 Task: Find connections with filter location Panambi with filter topic #moneywith filter profile language French with filter current company Packt with filter school Karpagam Academy of Higher Education with filter industry Wholesale Luxury Goods and Jewelry with filter service category Translation with filter keywords title Content Creator
Action: Mouse moved to (246, 383)
Screenshot: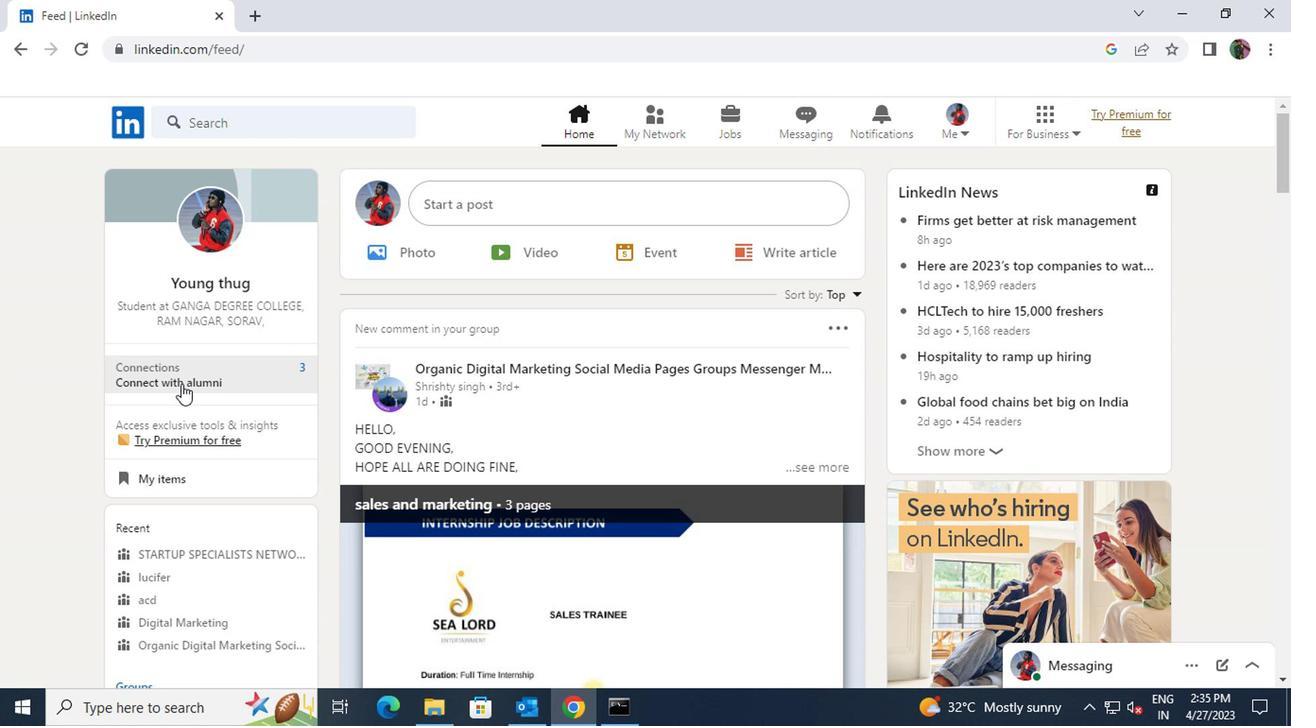 
Action: Mouse pressed left at (246, 383)
Screenshot: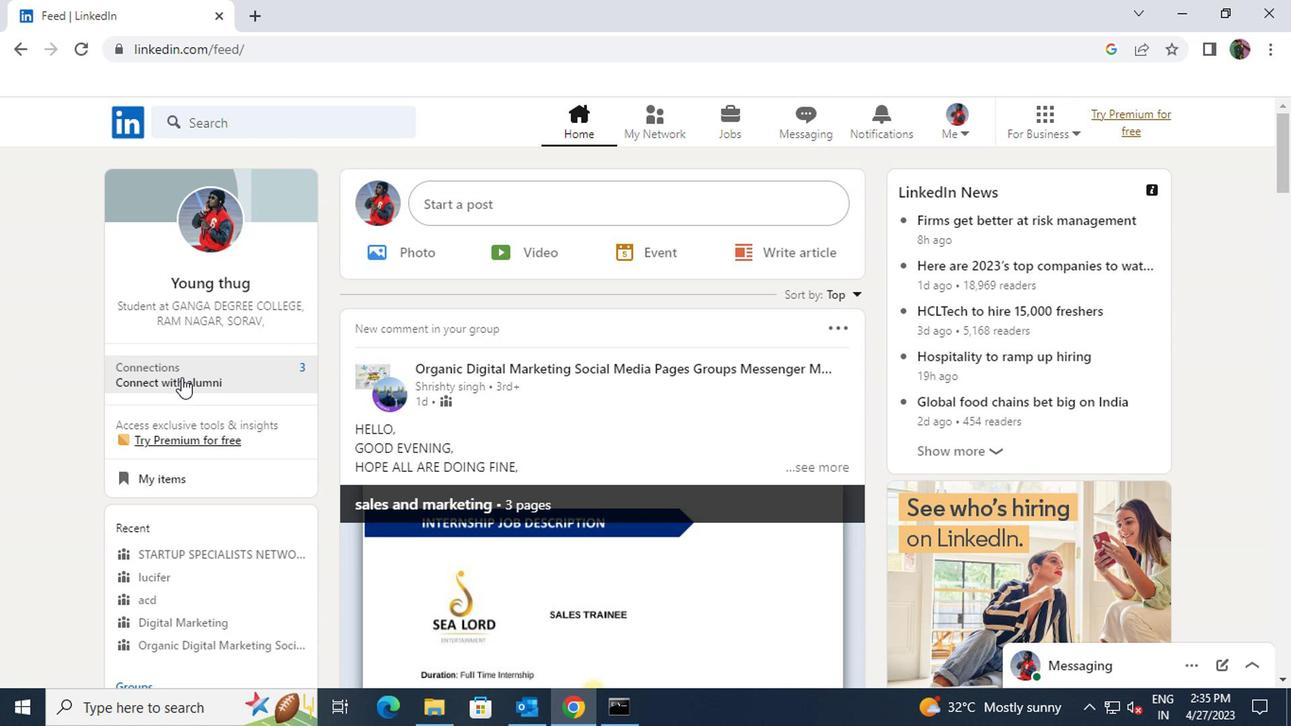 
Action: Mouse moved to (262, 275)
Screenshot: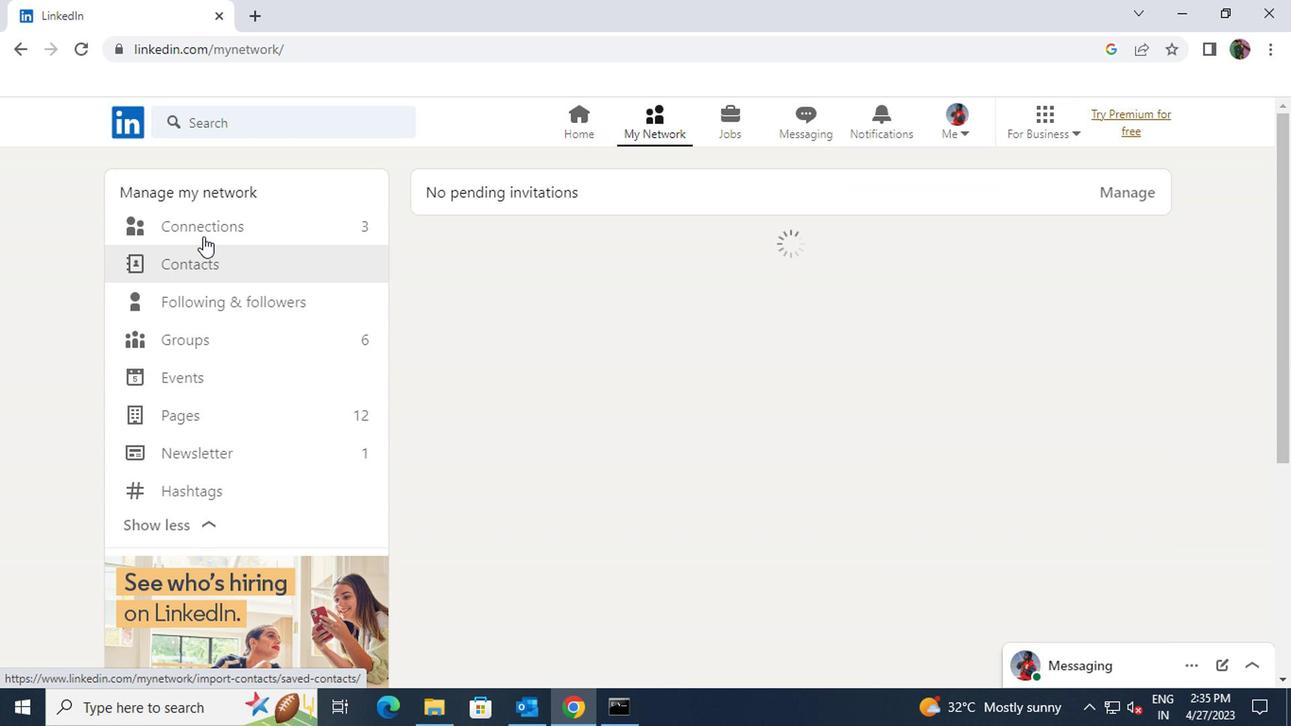 
Action: Mouse pressed left at (262, 275)
Screenshot: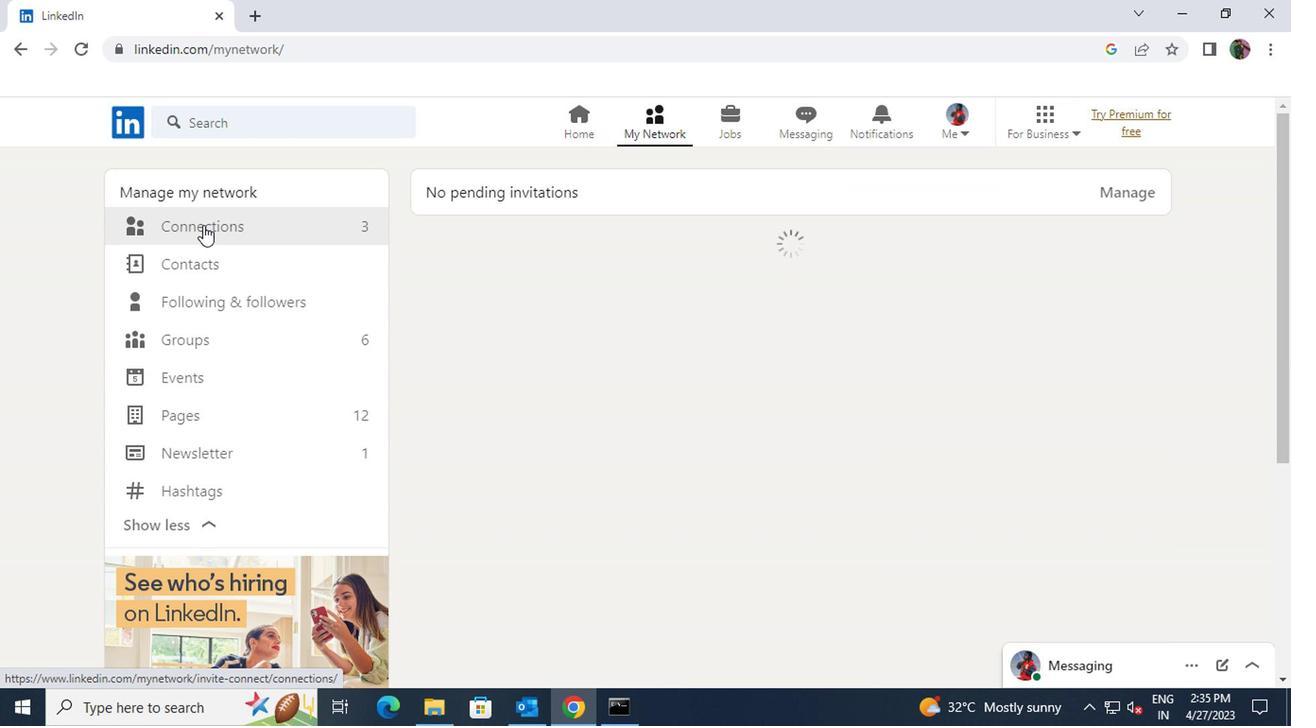 
Action: Mouse moved to (662, 275)
Screenshot: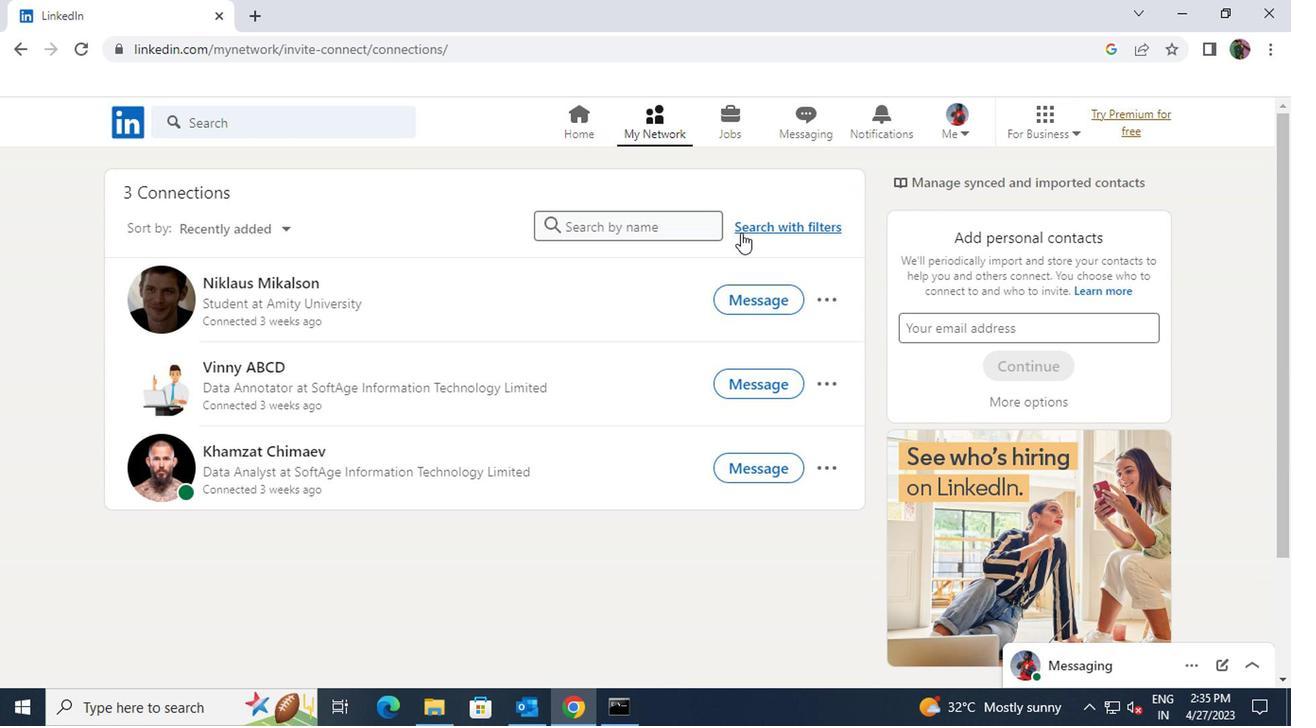 
Action: Mouse pressed left at (662, 275)
Screenshot: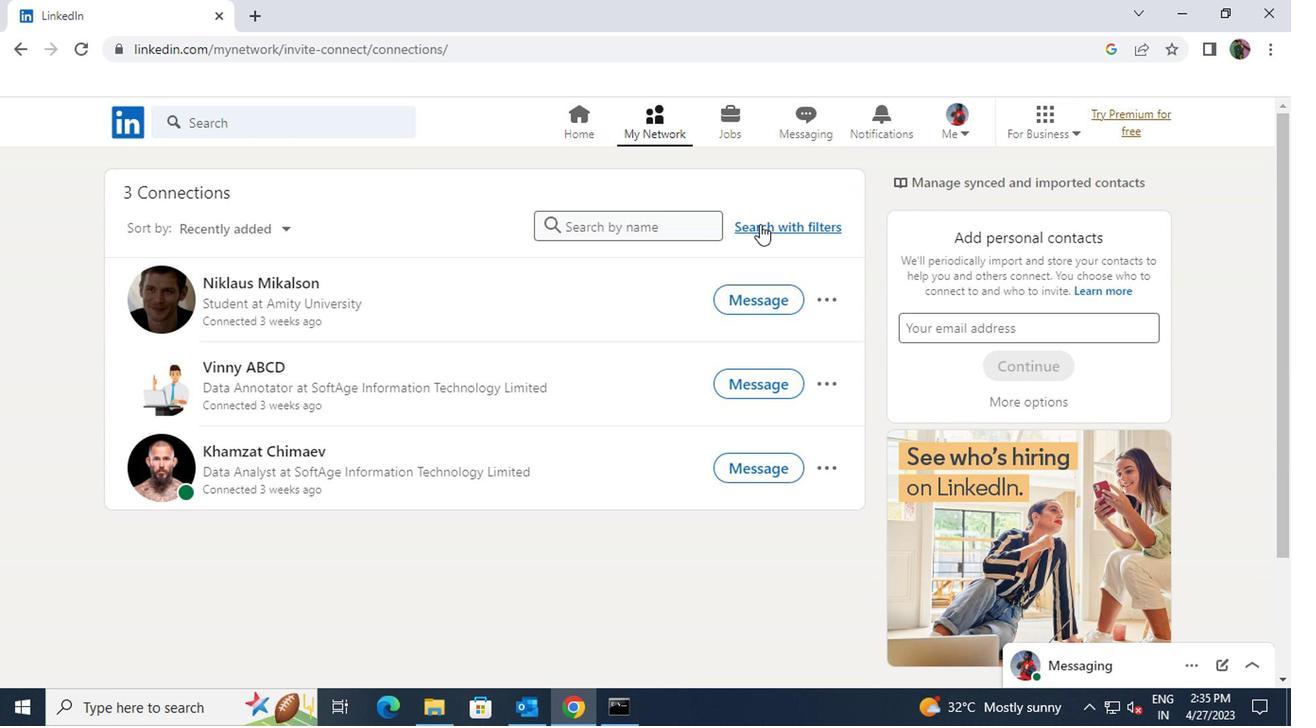 
Action: Mouse moved to (628, 244)
Screenshot: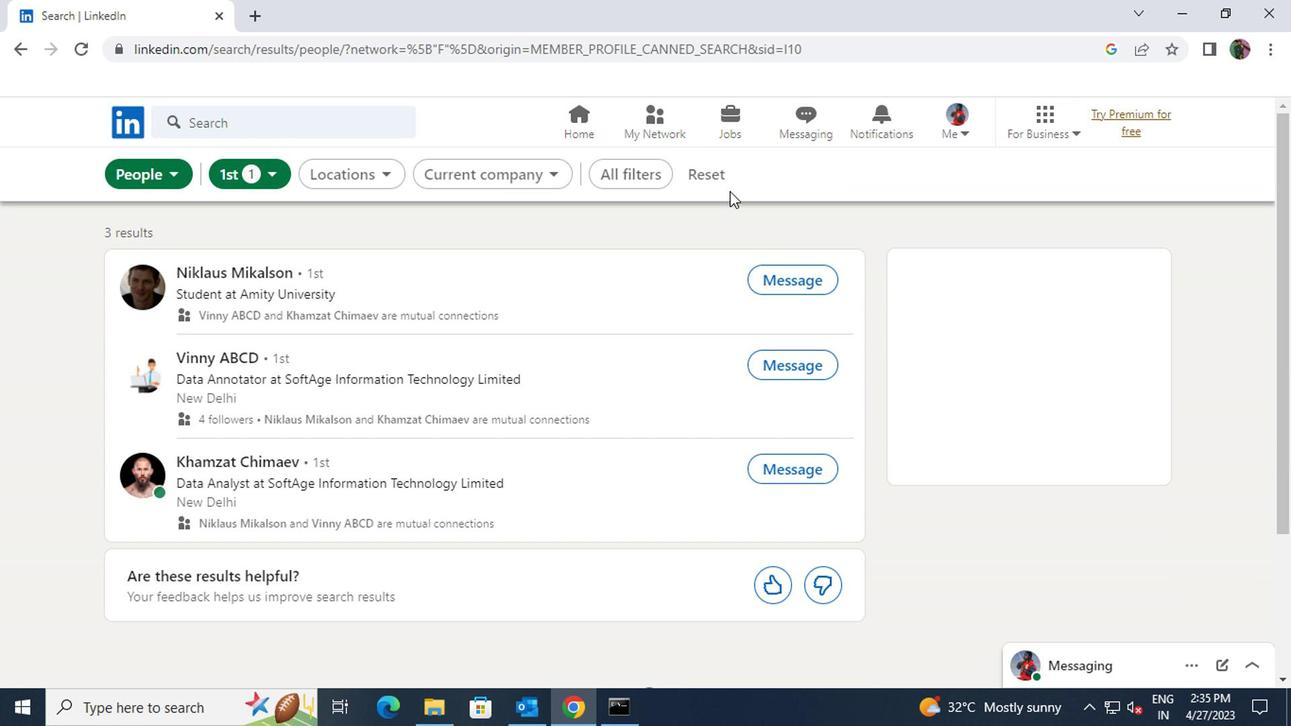 
Action: Mouse pressed left at (628, 244)
Screenshot: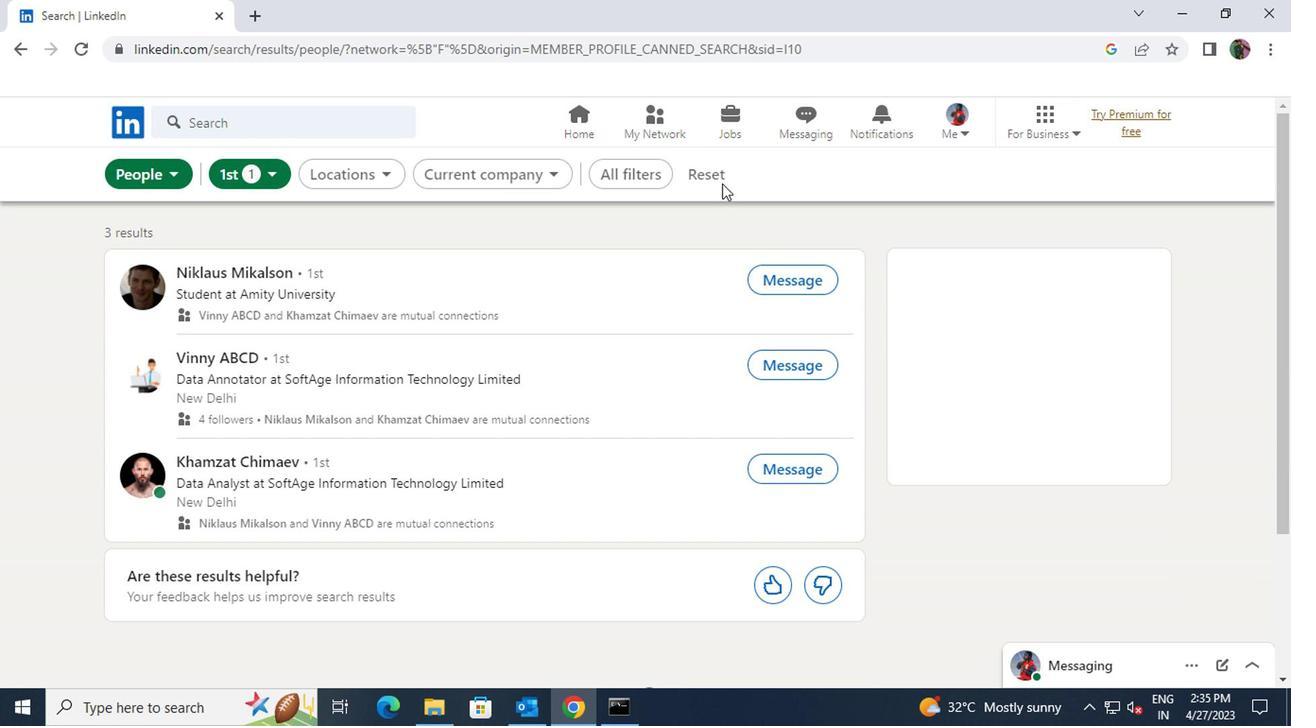 
Action: Mouse moved to (609, 240)
Screenshot: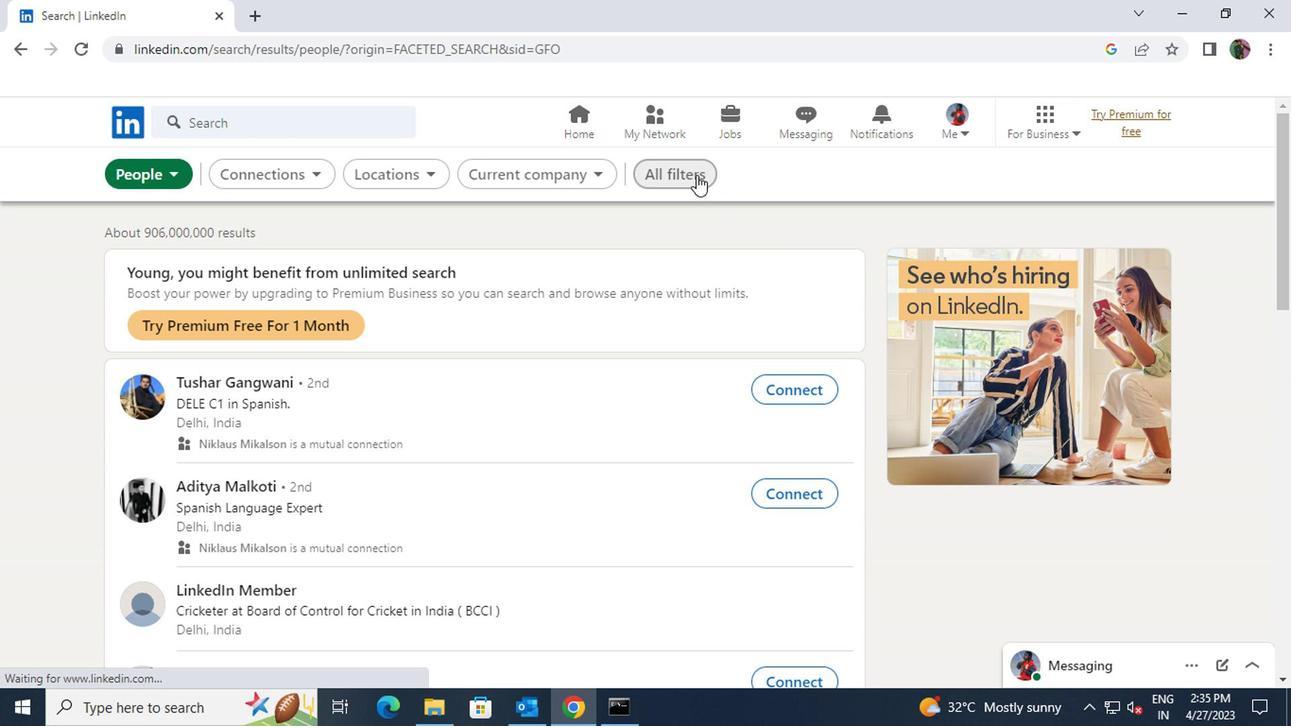 
Action: Mouse pressed left at (609, 240)
Screenshot: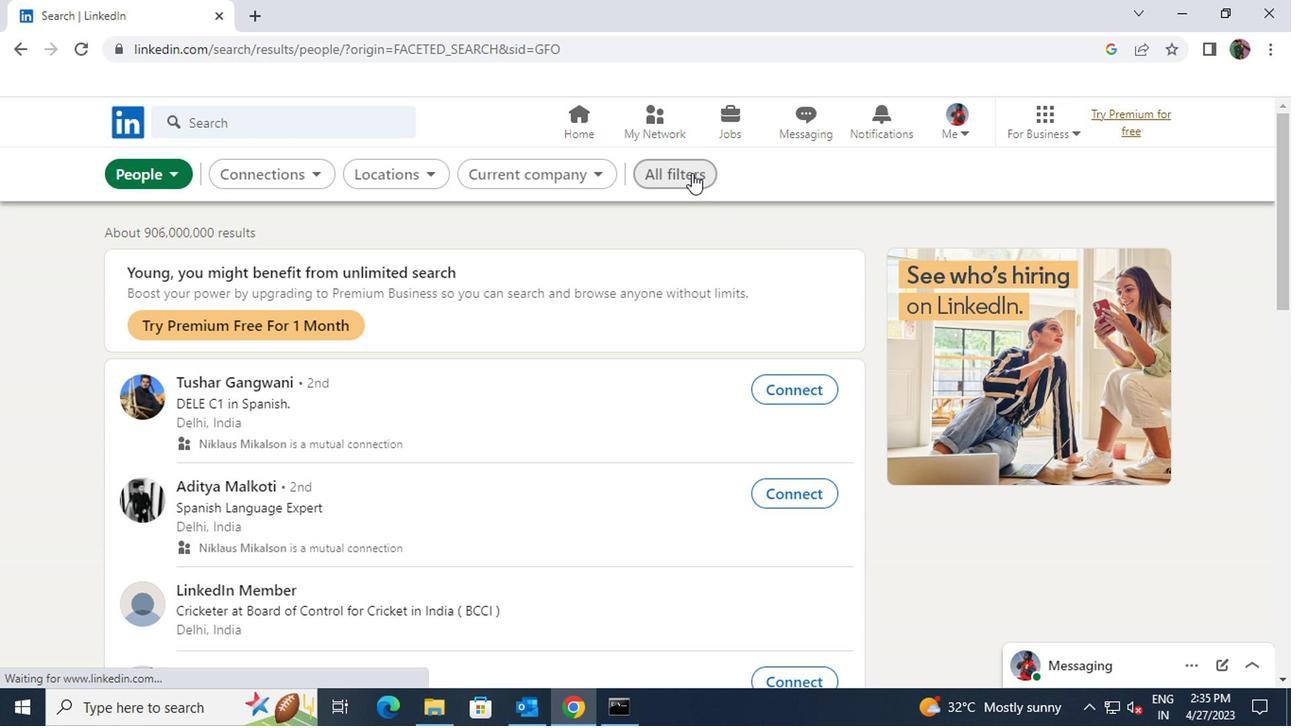 
Action: Mouse moved to (783, 354)
Screenshot: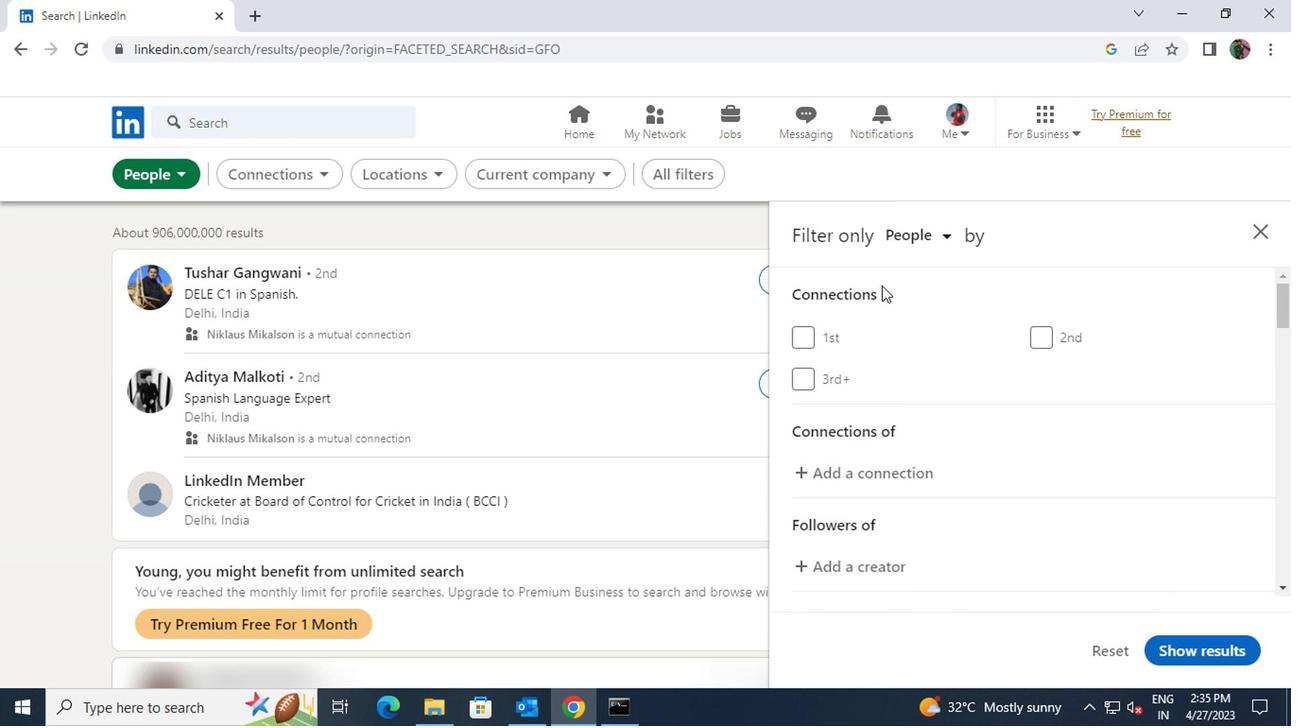
Action: Mouse scrolled (783, 353) with delta (0, 0)
Screenshot: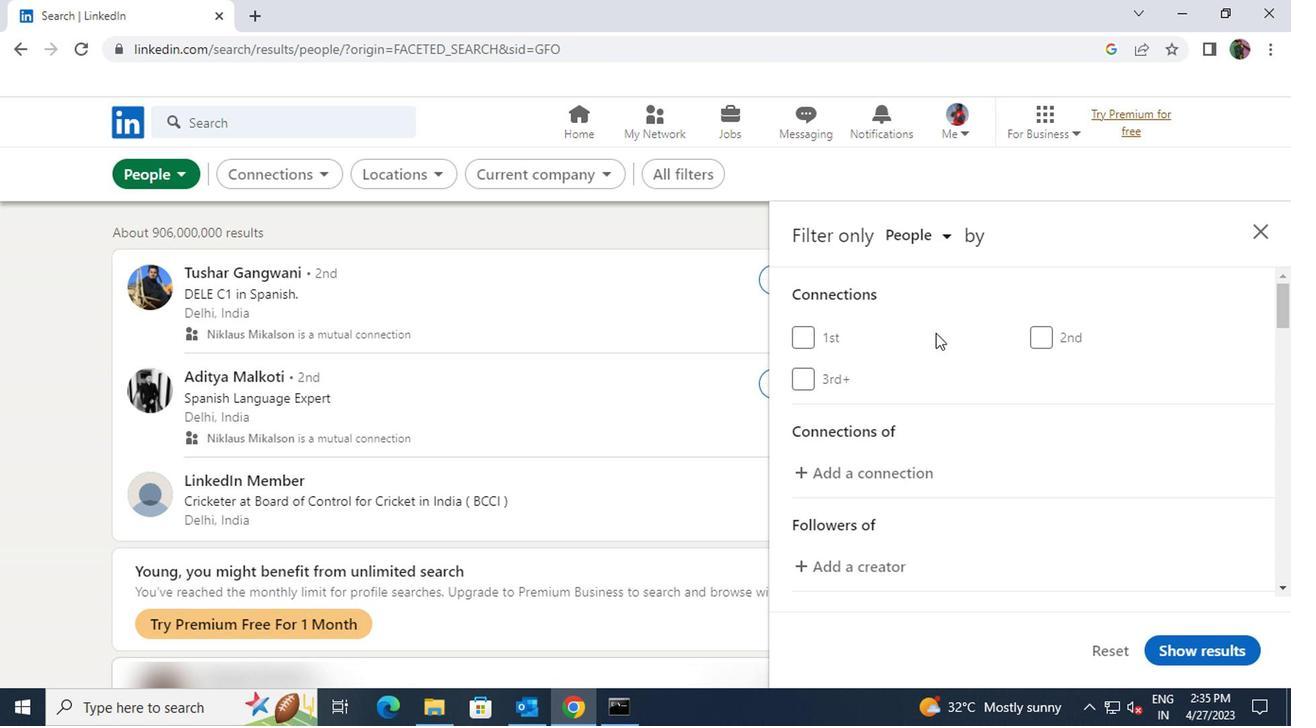 
Action: Mouse scrolled (783, 353) with delta (0, 0)
Screenshot: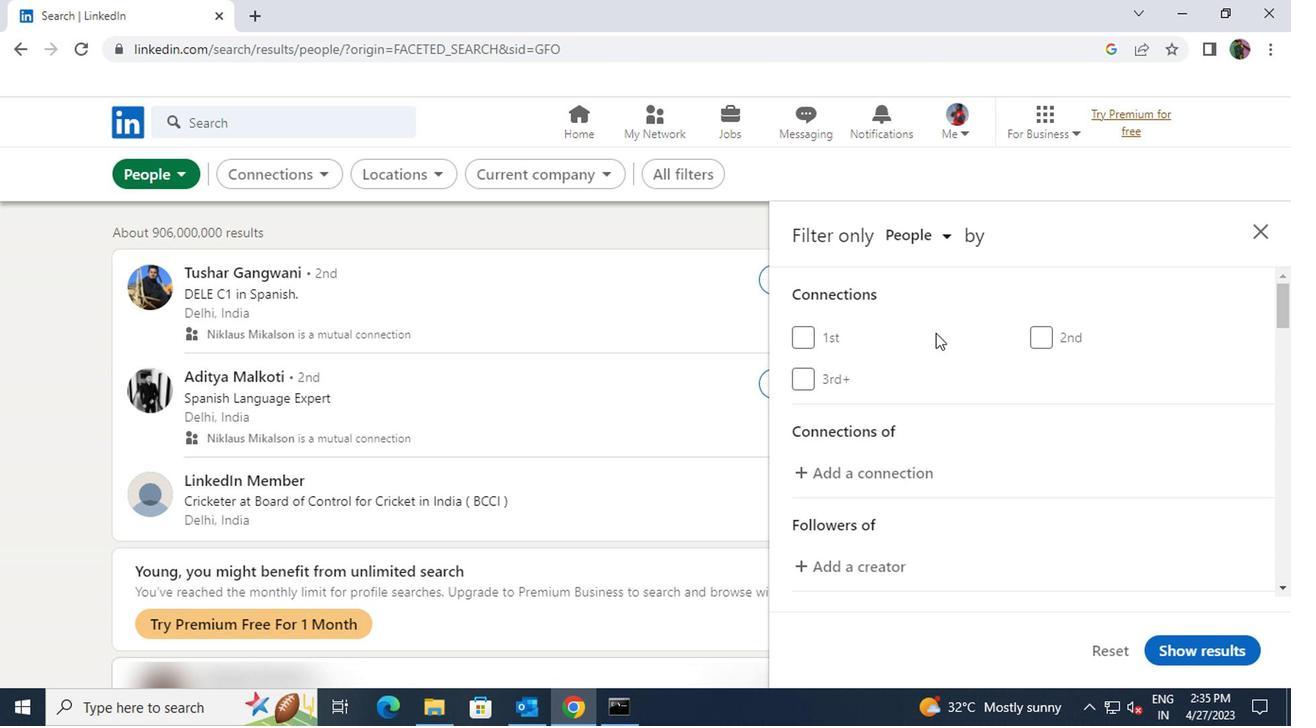 
Action: Mouse scrolled (783, 353) with delta (0, 0)
Screenshot: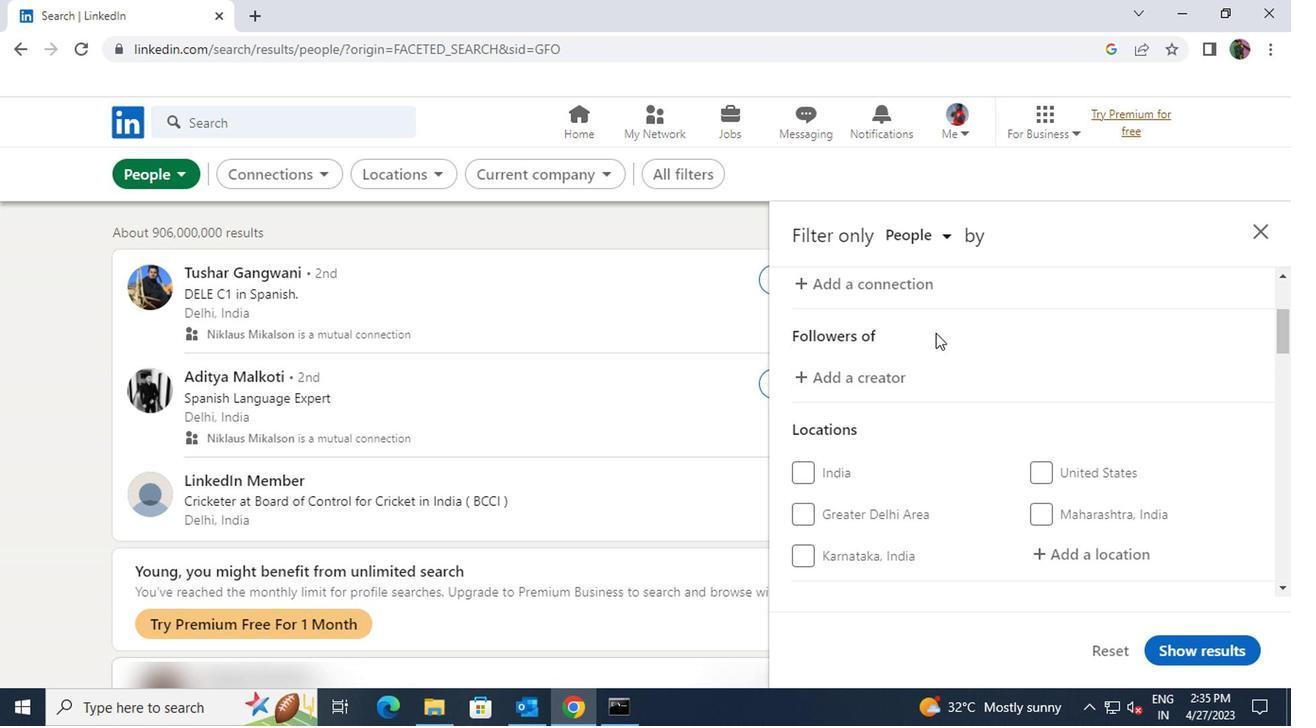 
Action: Mouse scrolled (783, 353) with delta (0, 0)
Screenshot: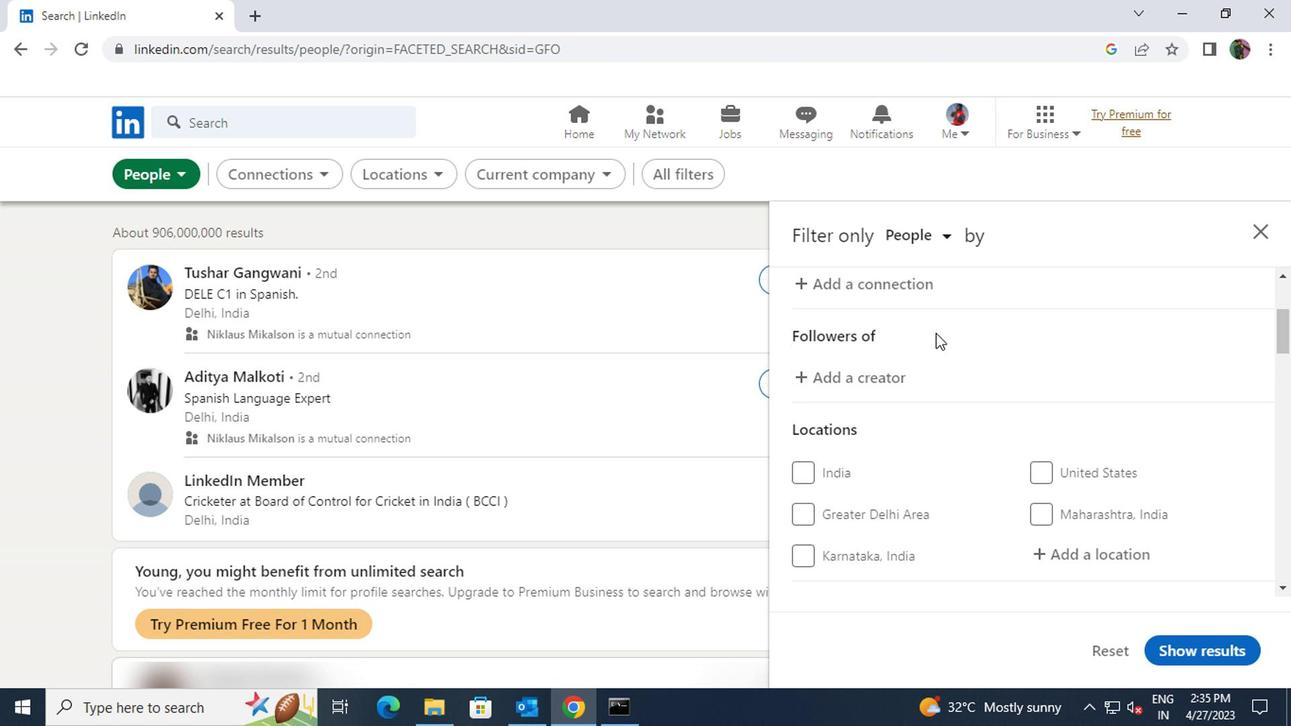 
Action: Mouse moved to (913, 377)
Screenshot: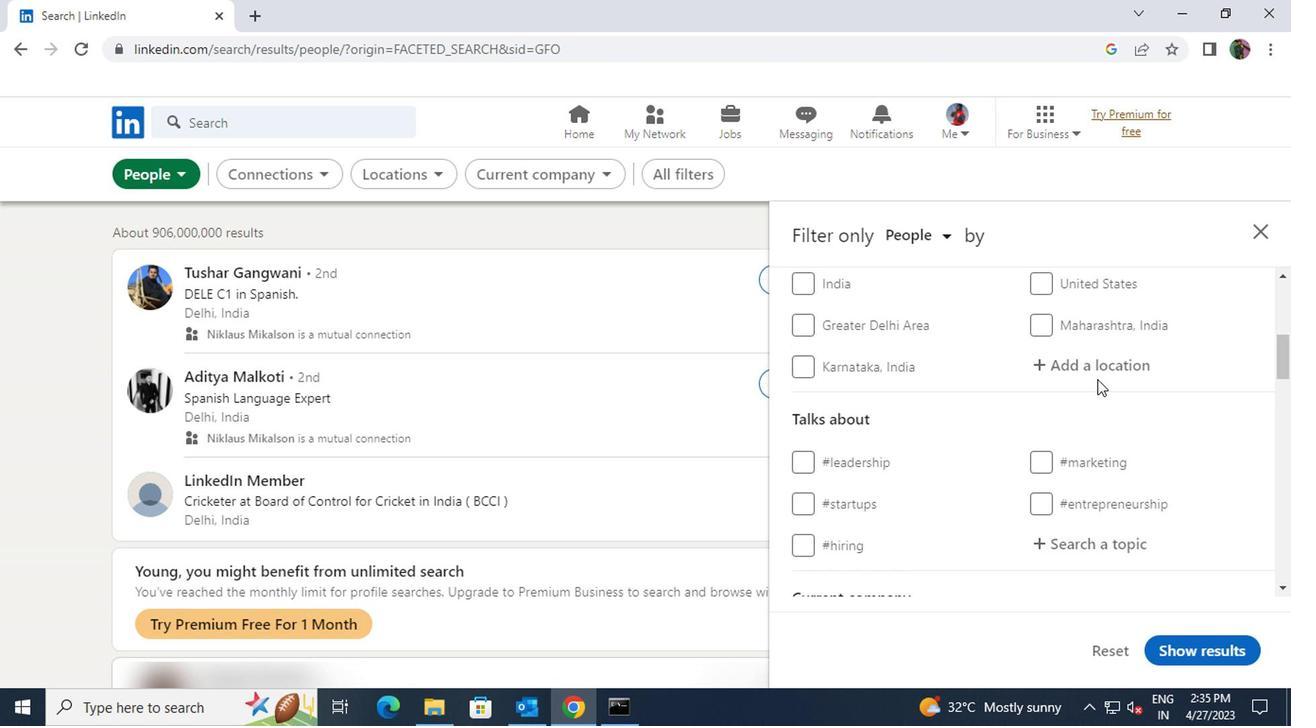 
Action: Mouse pressed left at (913, 377)
Screenshot: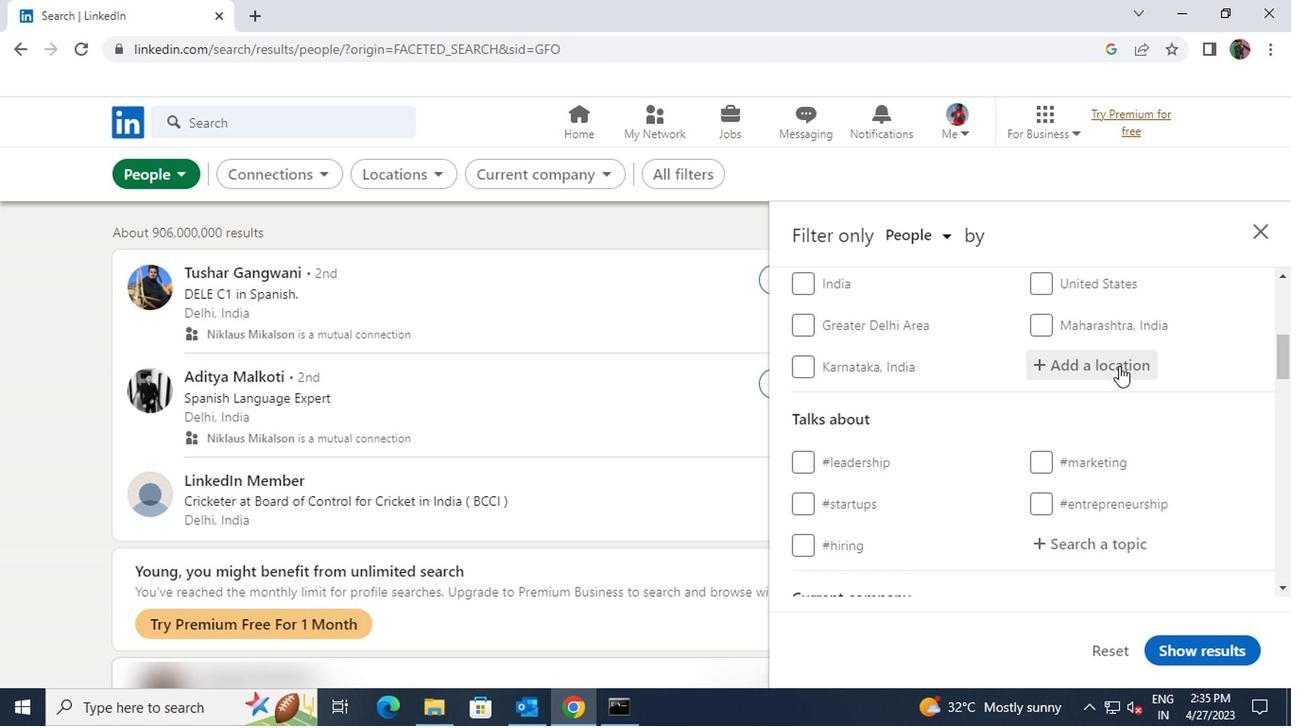 
Action: Key pressed <Key.shift>PANAMB
Screenshot: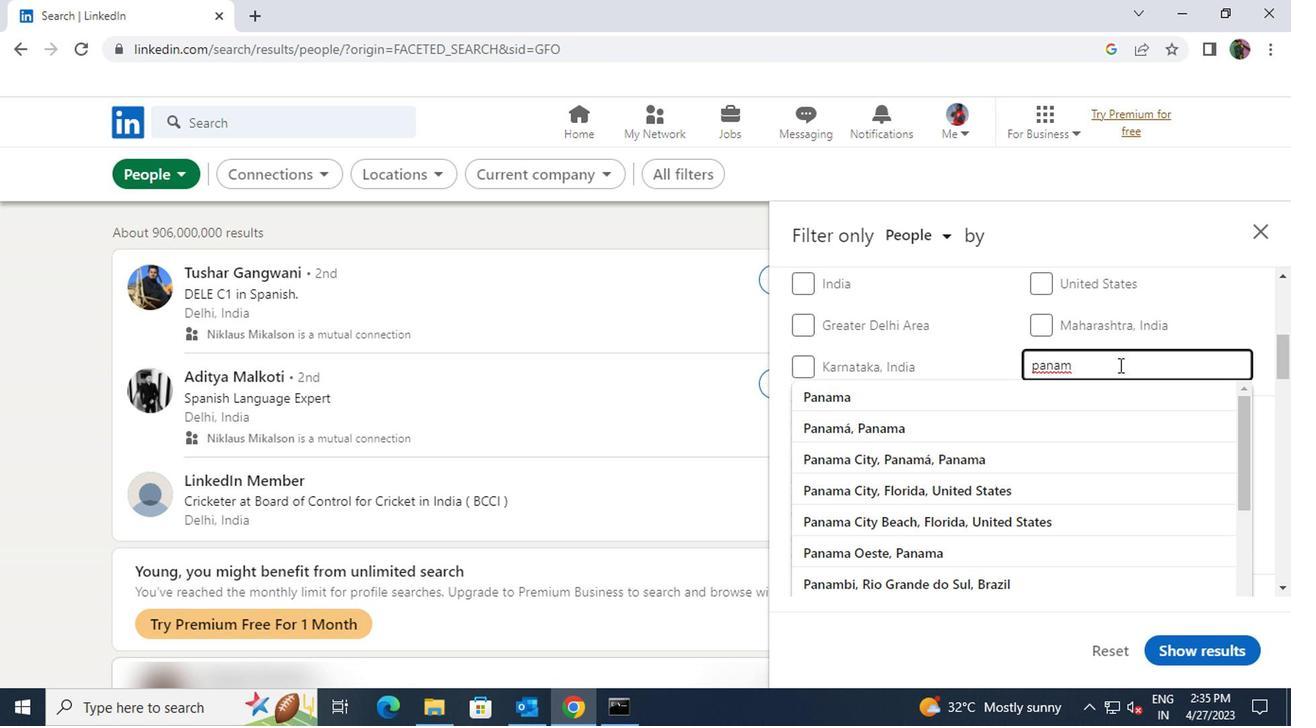 
Action: Mouse moved to (908, 395)
Screenshot: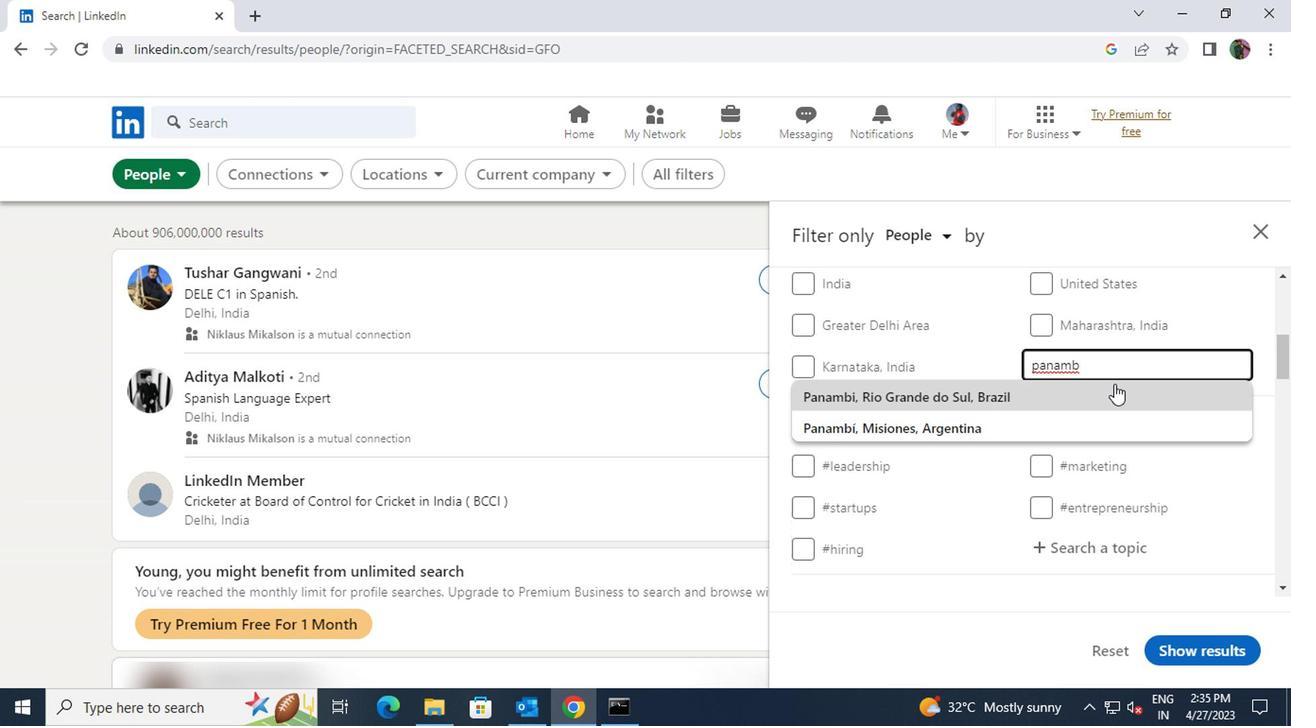 
Action: Mouse pressed left at (908, 395)
Screenshot: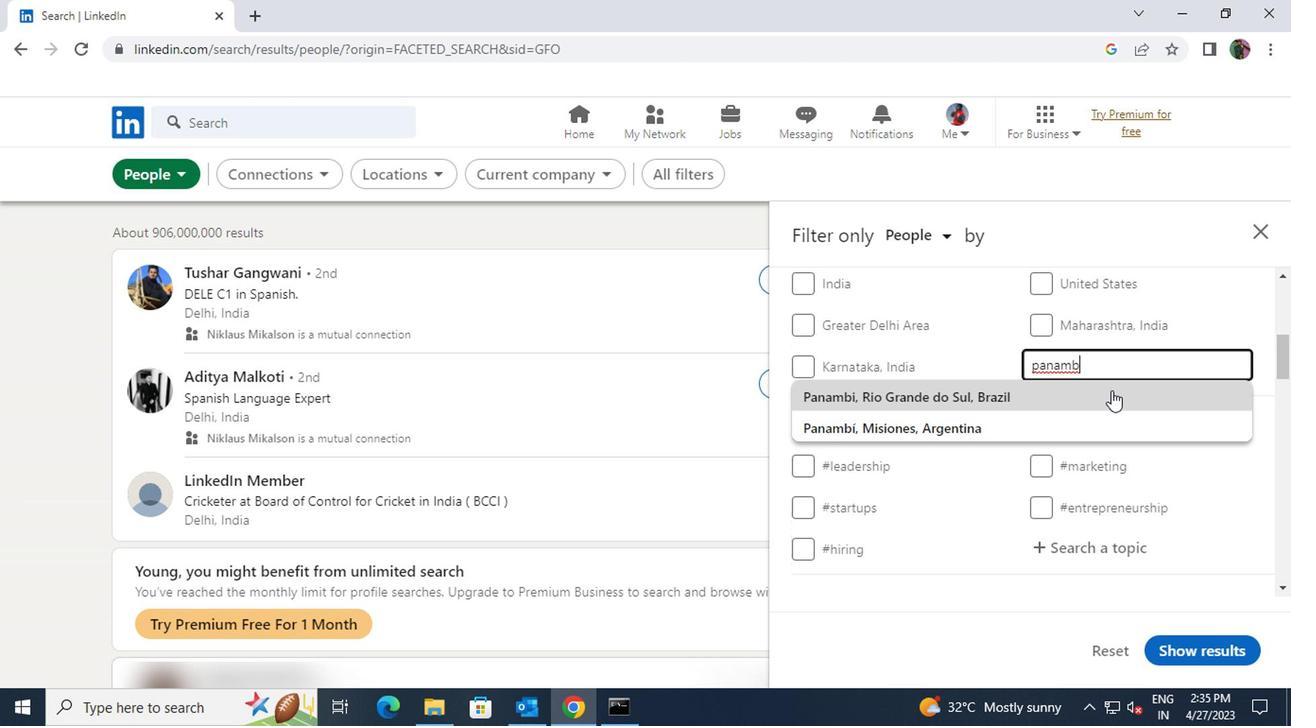
Action: Mouse scrolled (908, 394) with delta (0, 0)
Screenshot: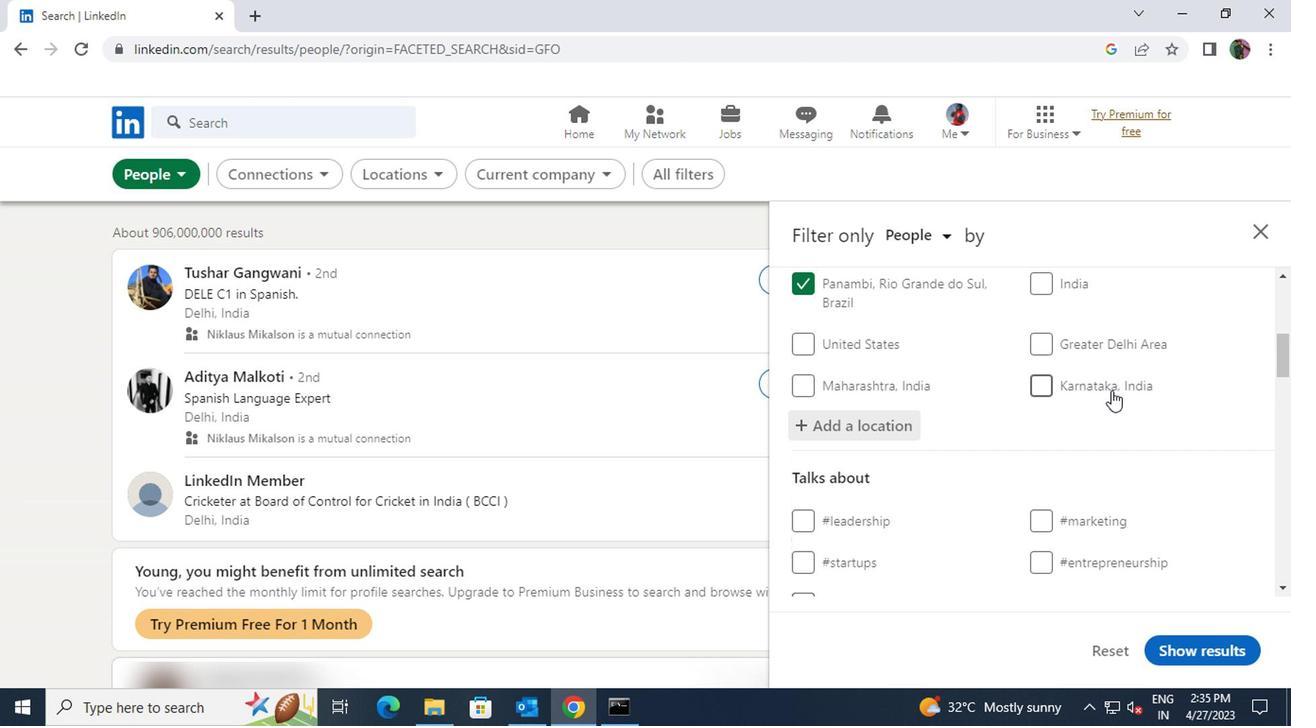 
Action: Mouse scrolled (908, 394) with delta (0, 0)
Screenshot: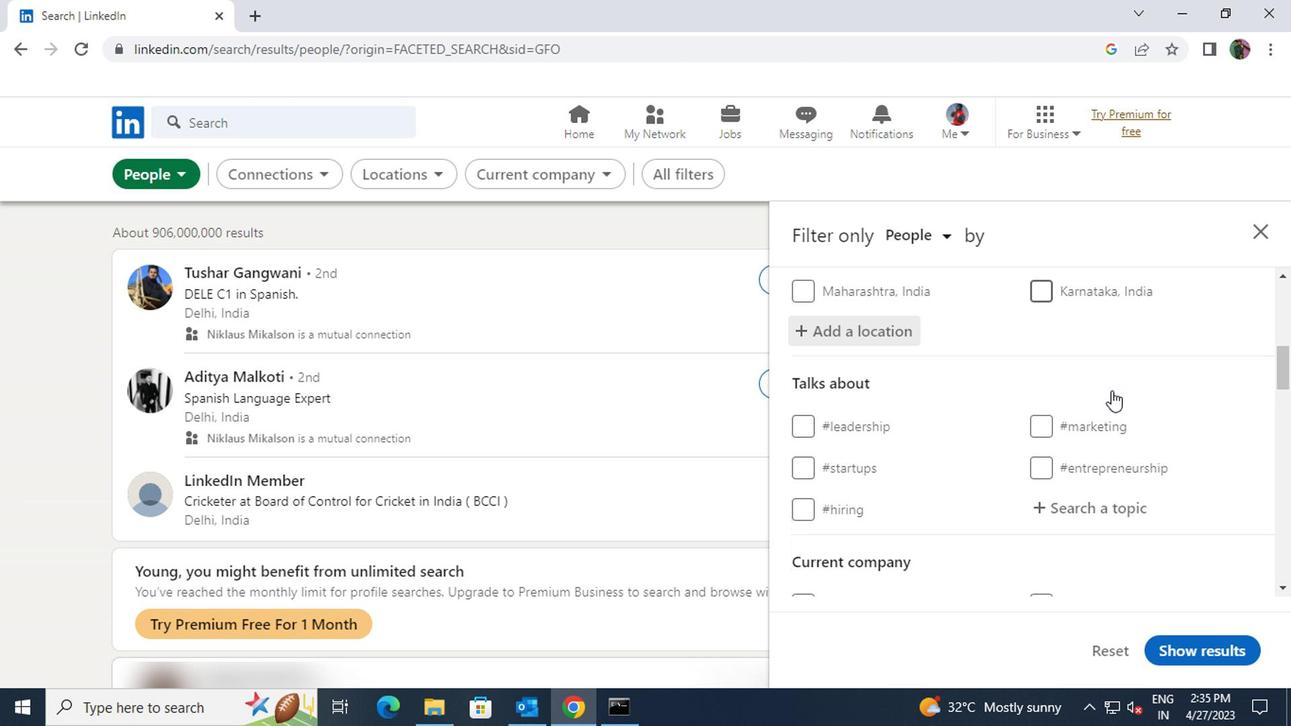 
Action: Mouse moved to (908, 406)
Screenshot: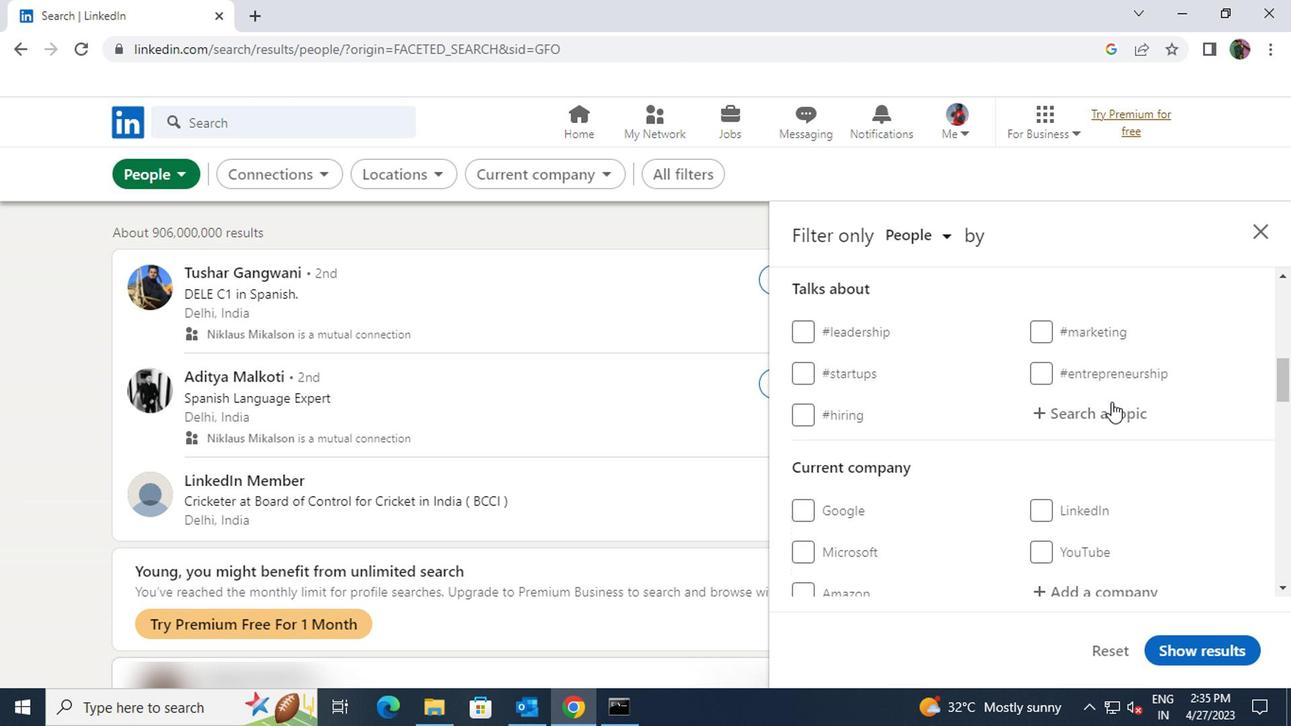 
Action: Mouse pressed left at (908, 406)
Screenshot: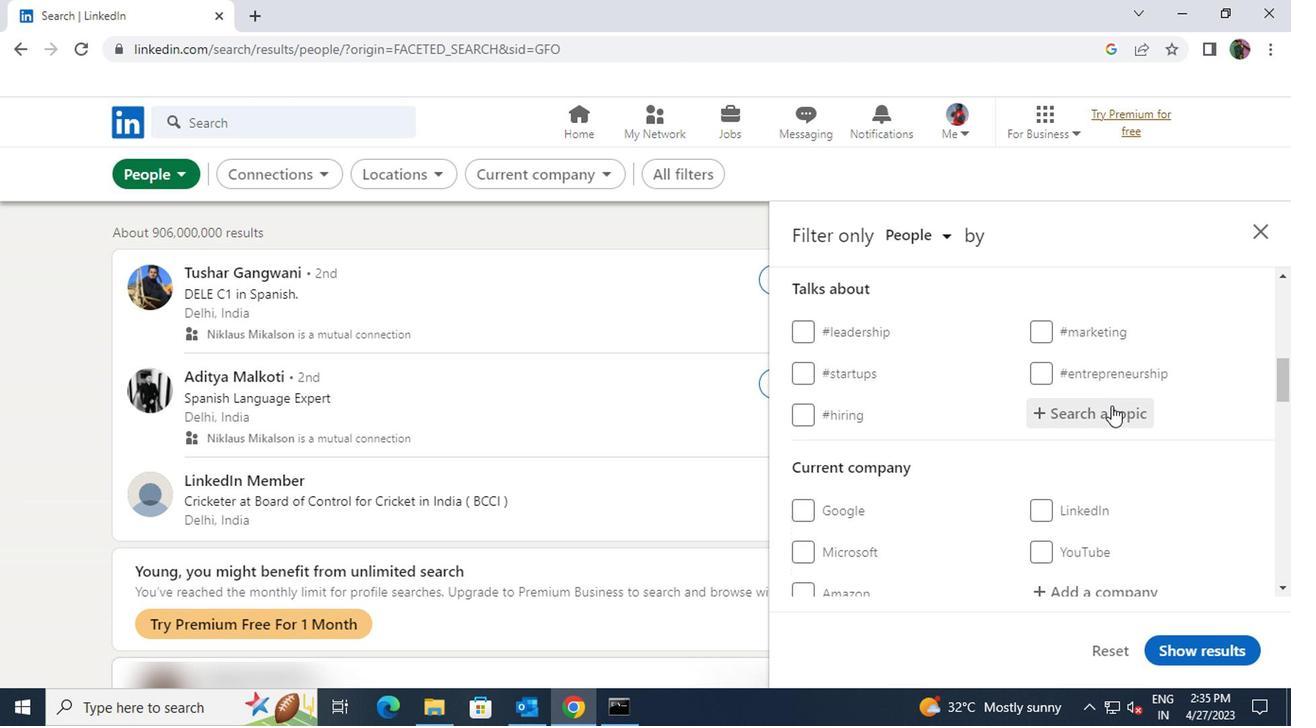 
Action: Key pressed <Key.shift><Key.shift>#<Key.shift>MONEYWITH
Screenshot: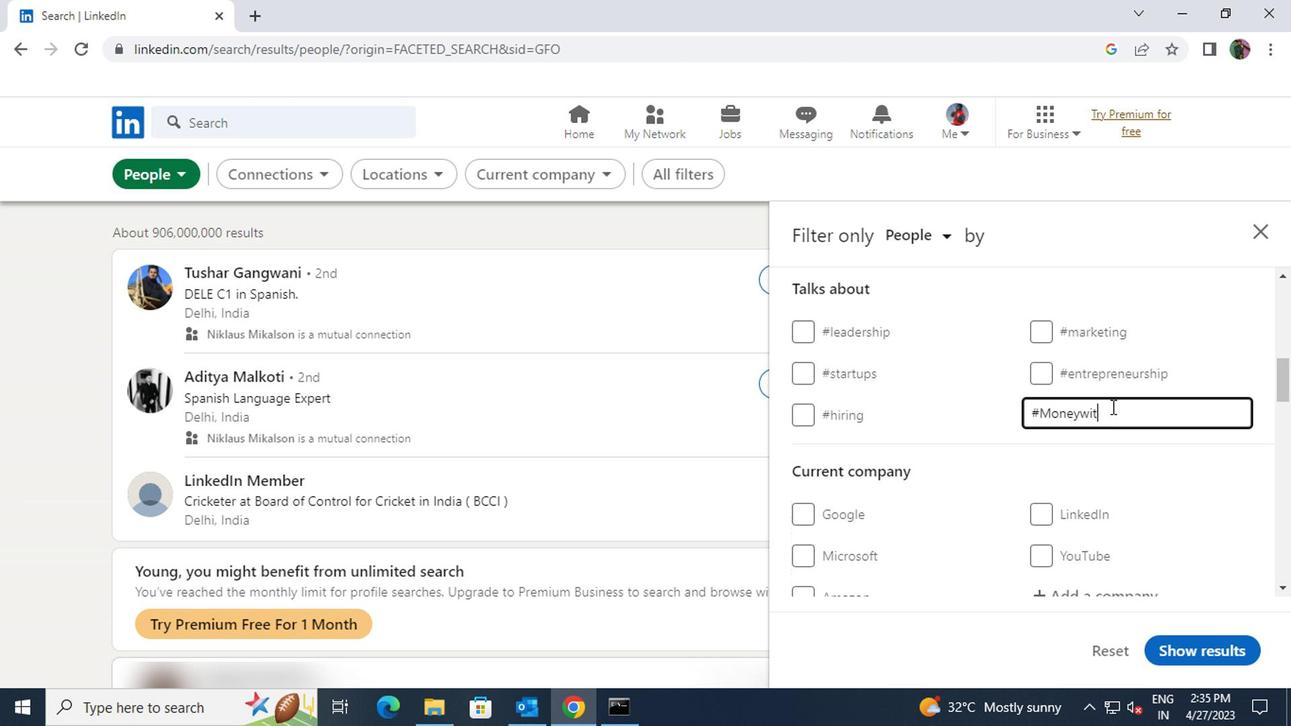 
Action: Mouse scrolled (908, 406) with delta (0, 0)
Screenshot: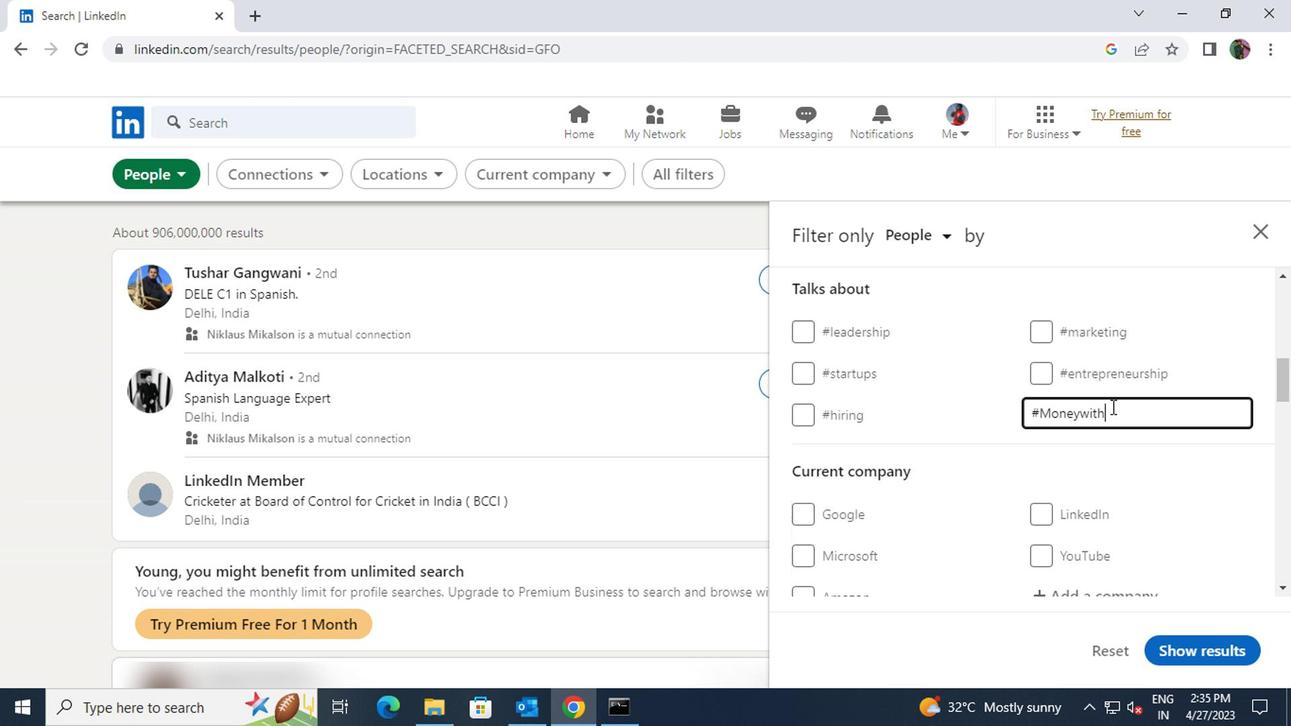 
Action: Mouse scrolled (908, 406) with delta (0, 0)
Screenshot: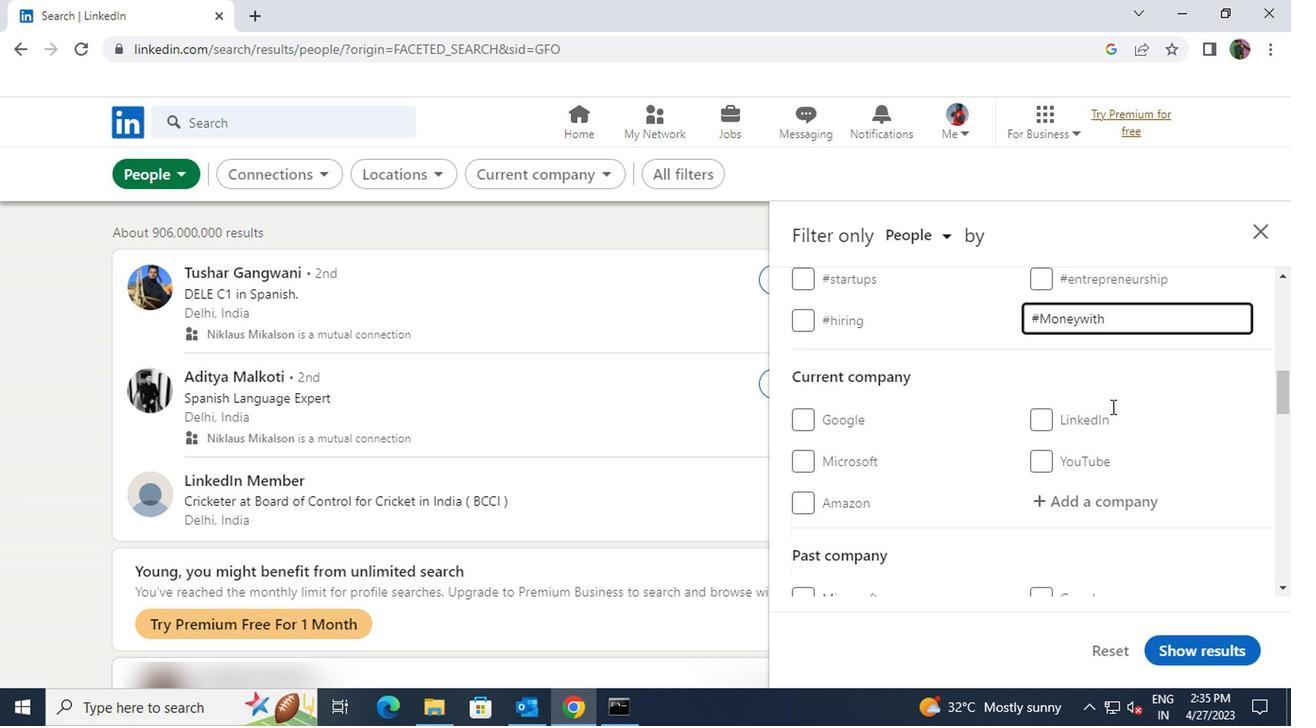 
Action: Mouse moved to (908, 408)
Screenshot: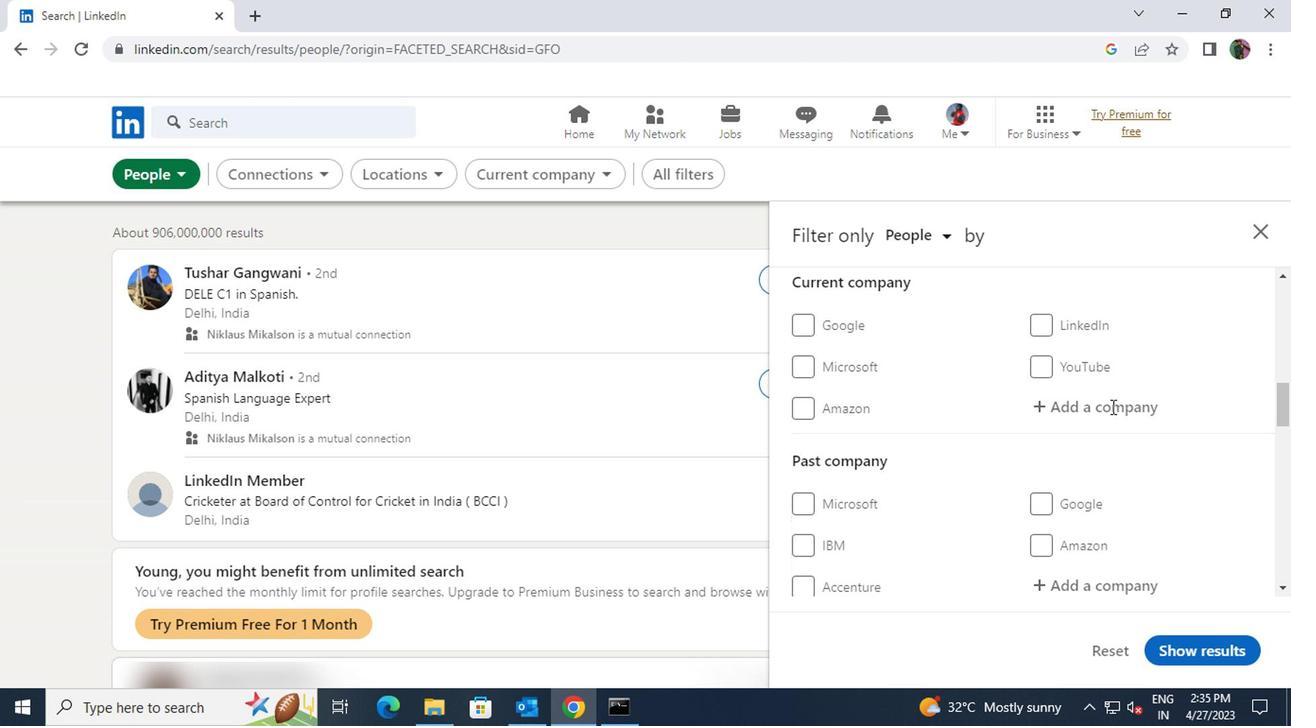 
Action: Mouse pressed left at (908, 408)
Screenshot: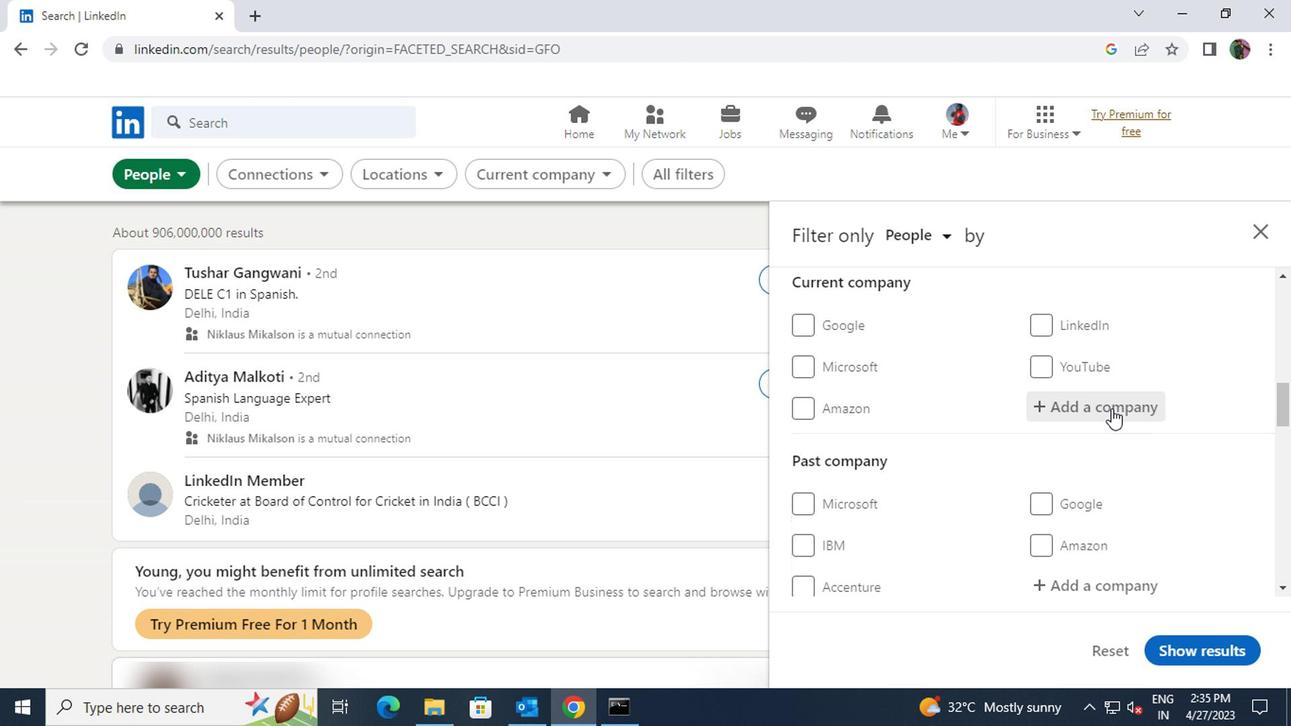 
Action: Key pressed <Key.shift>PACKT
Screenshot: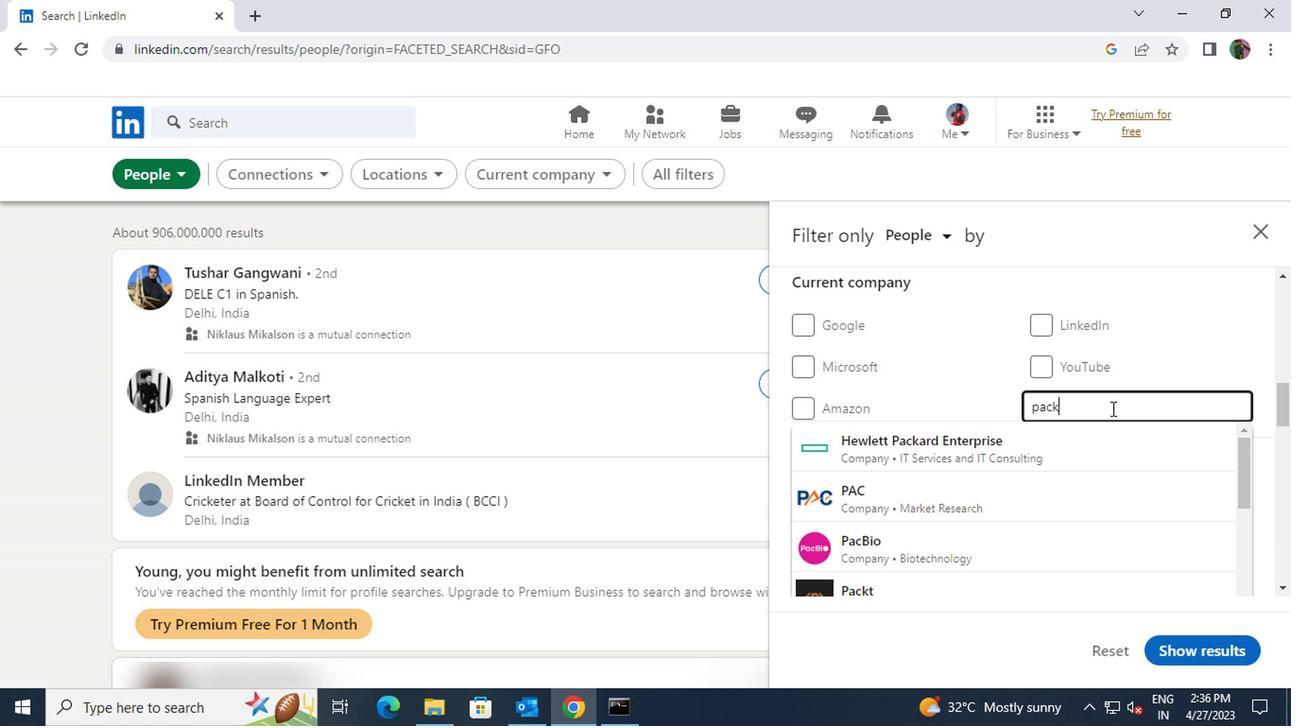 
Action: Mouse moved to (900, 427)
Screenshot: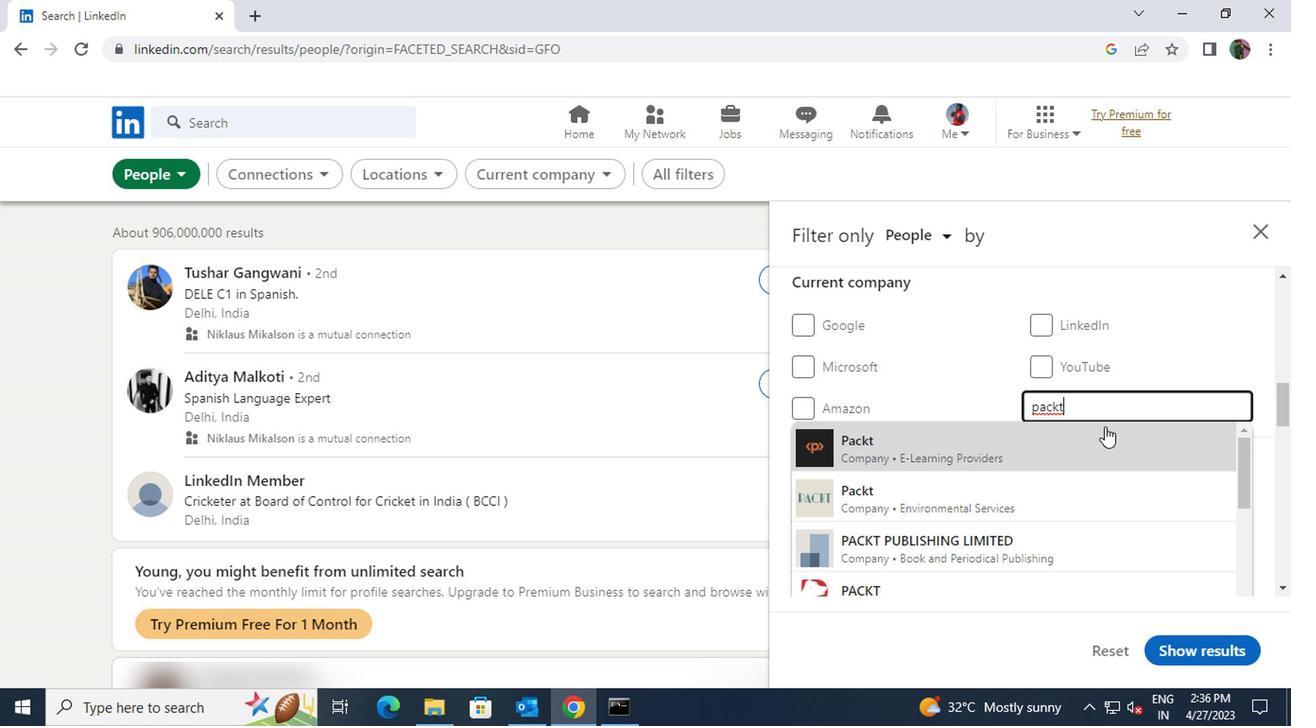 
Action: Mouse pressed left at (900, 427)
Screenshot: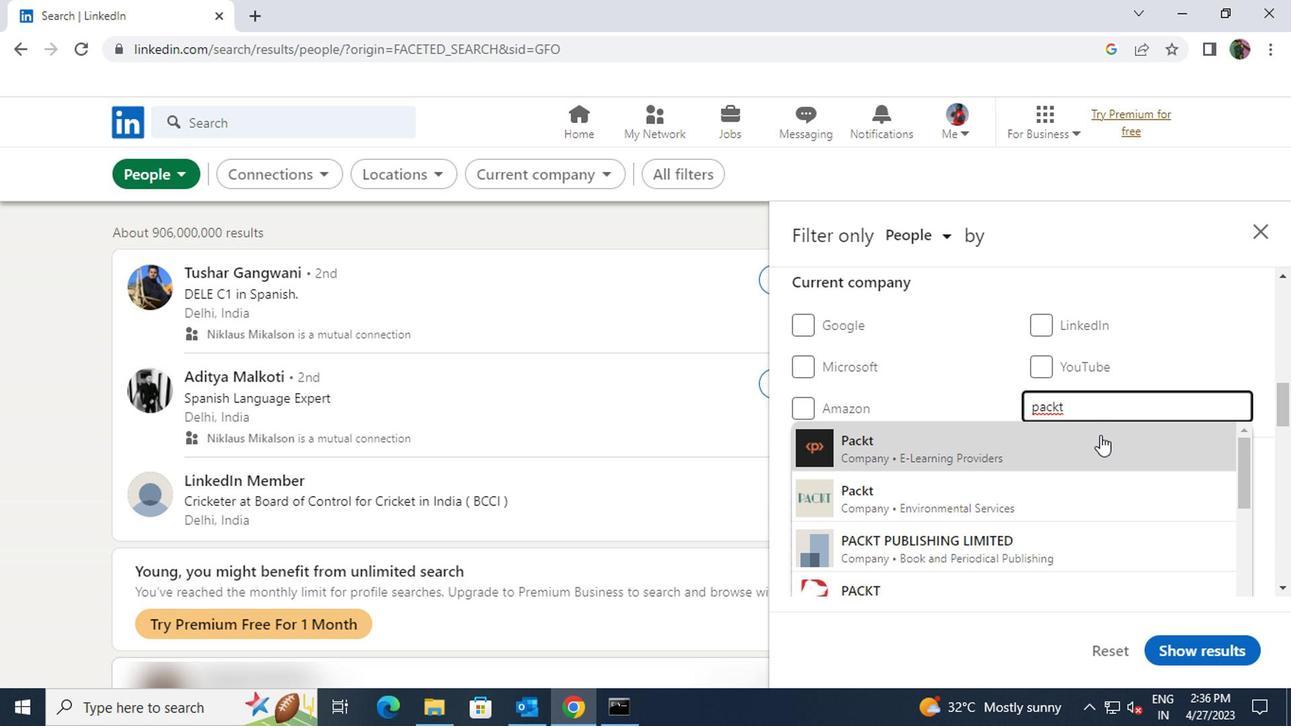 
Action: Mouse moved to (900, 427)
Screenshot: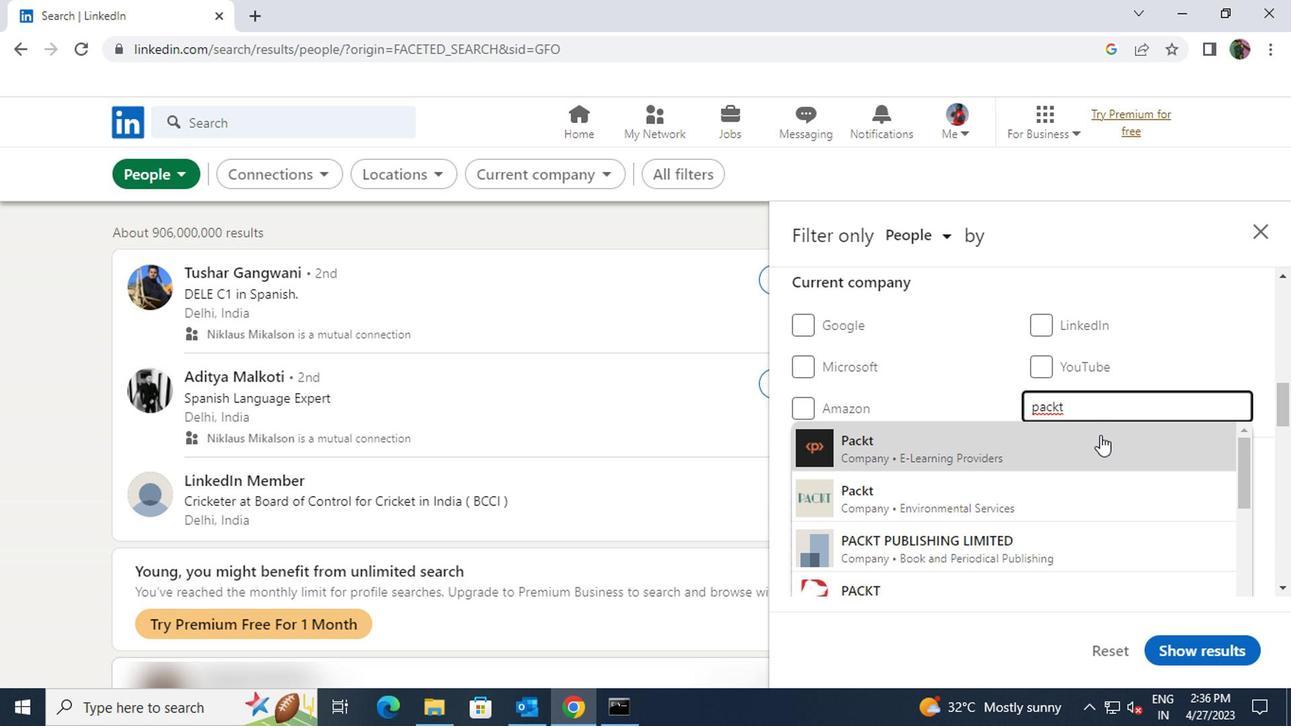 
Action: Mouse scrolled (900, 426) with delta (0, 0)
Screenshot: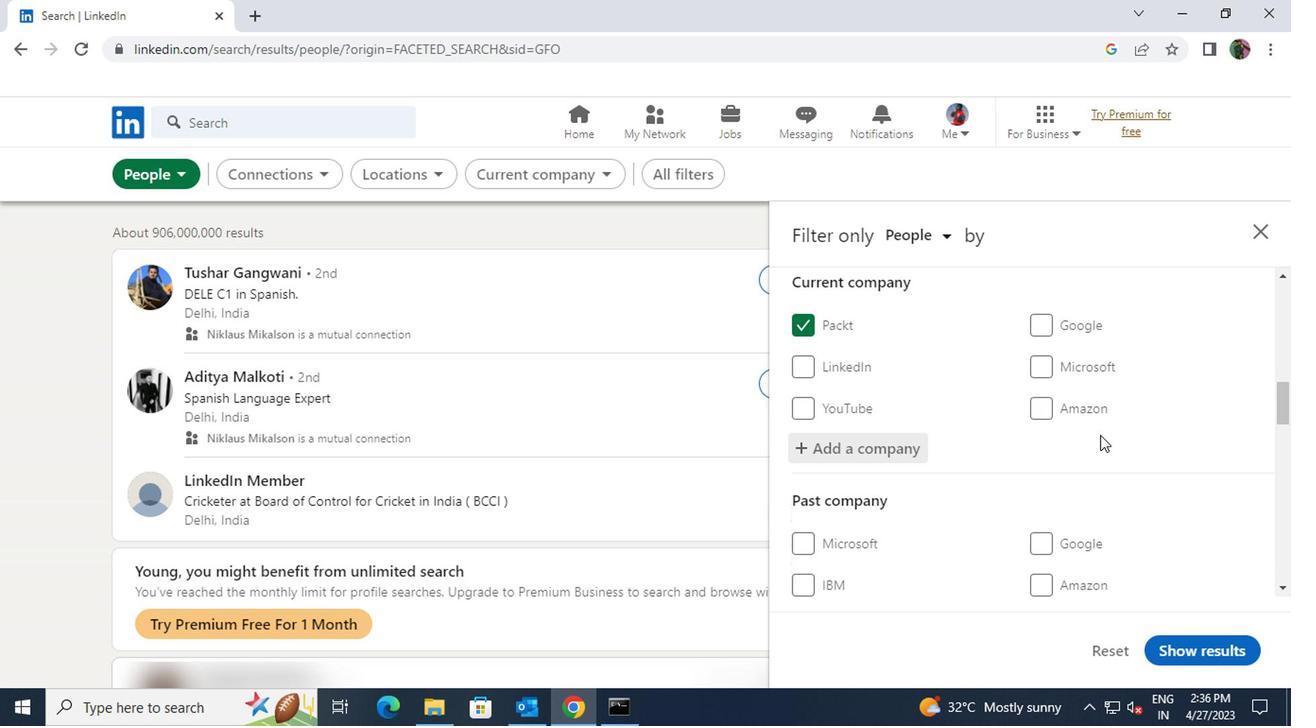 
Action: Mouse scrolled (900, 426) with delta (0, 0)
Screenshot: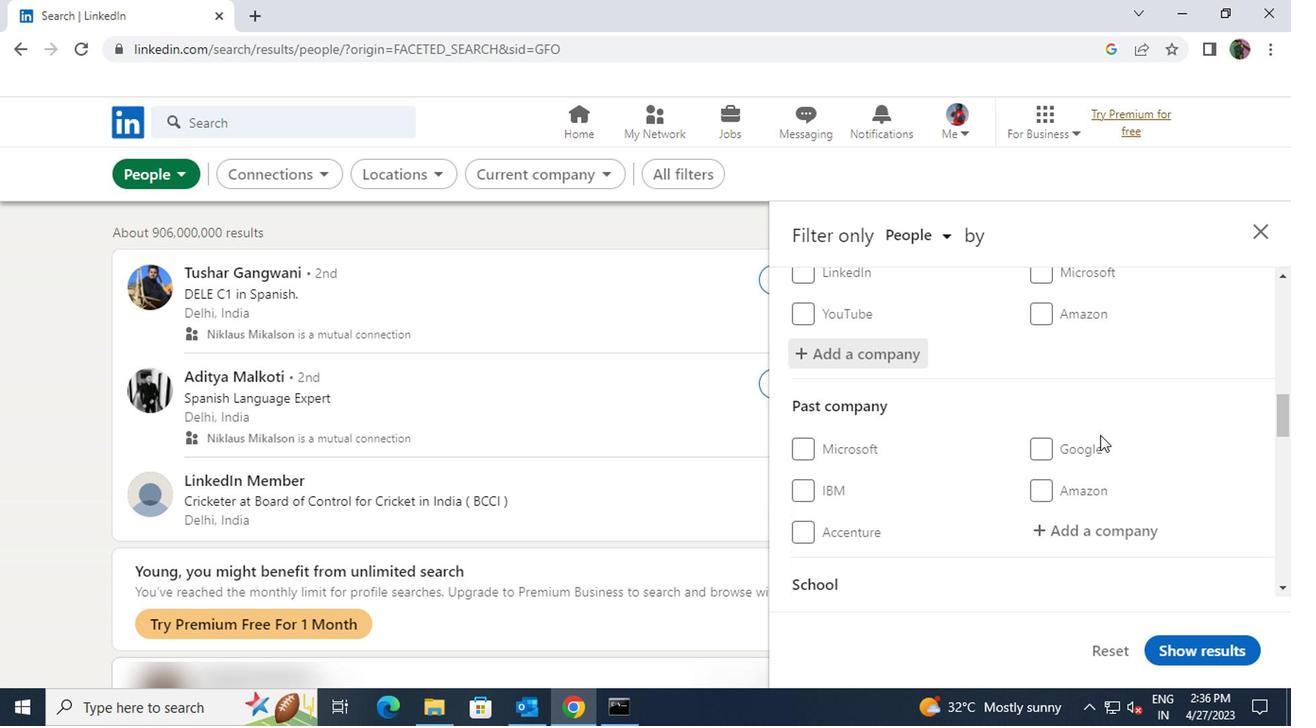 
Action: Mouse scrolled (900, 426) with delta (0, 0)
Screenshot: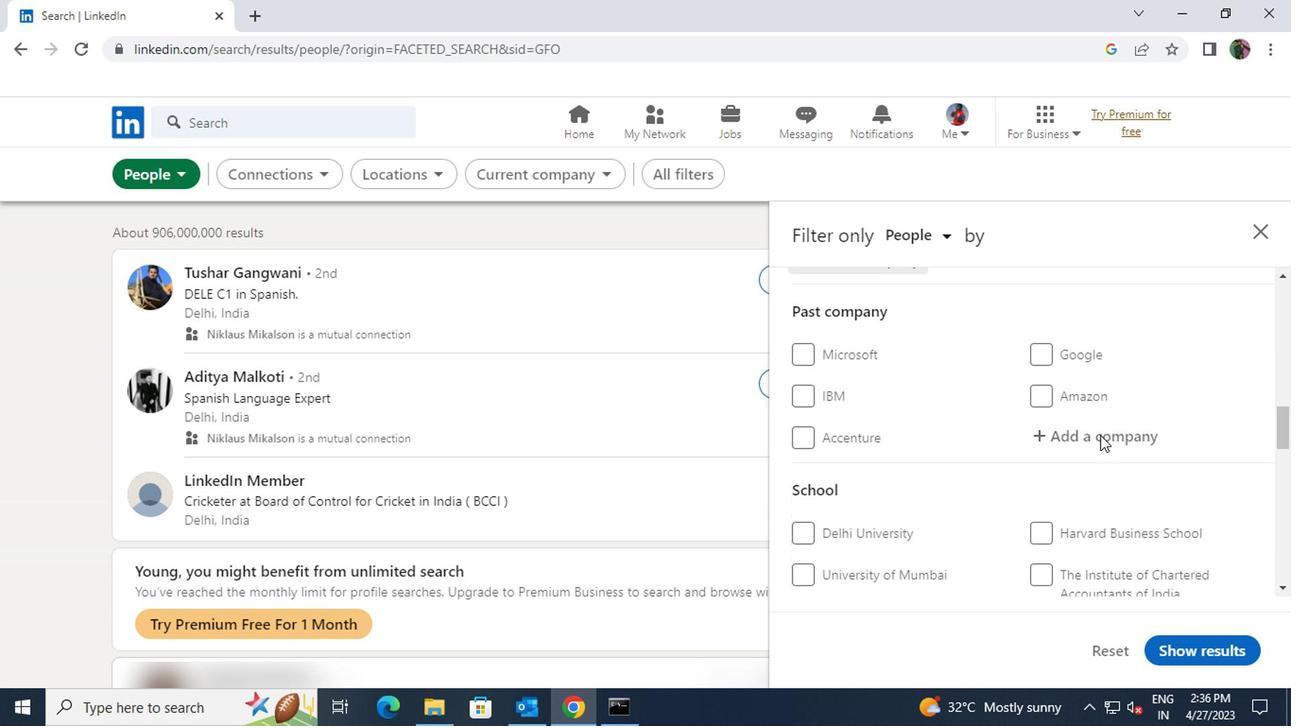 
Action: Mouse scrolled (900, 426) with delta (0, 0)
Screenshot: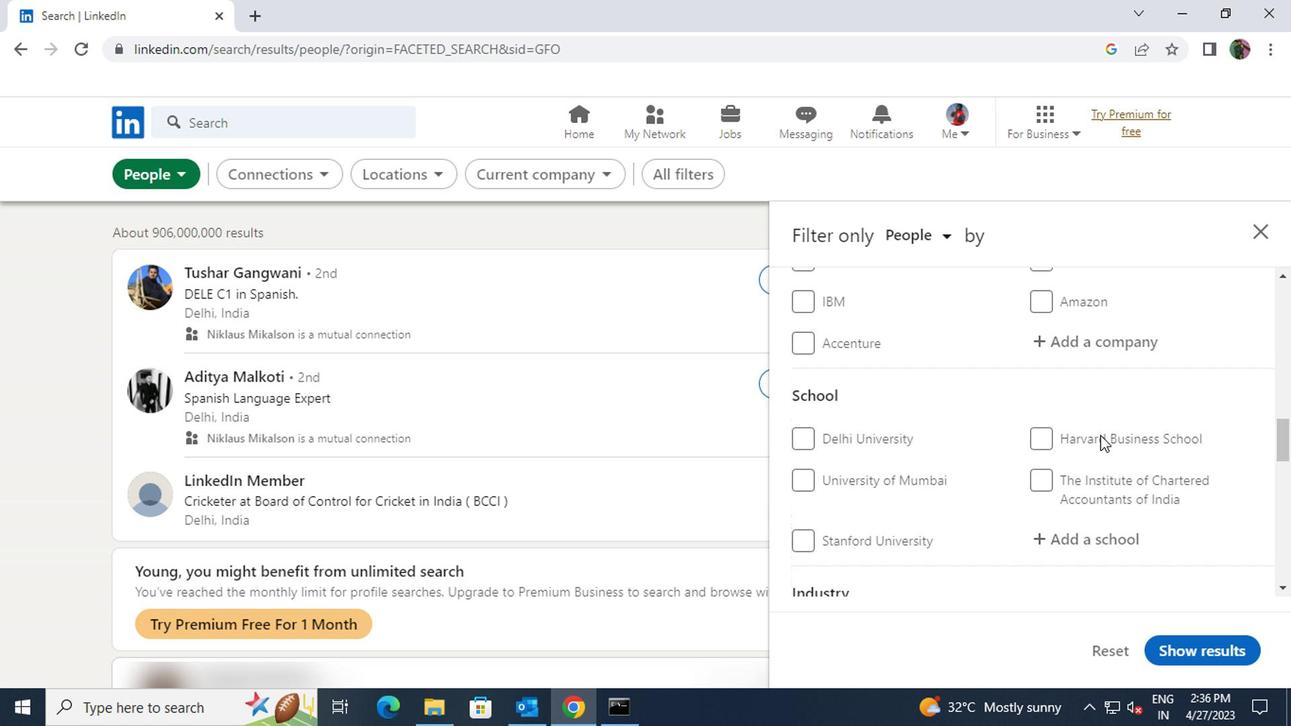 
Action: Mouse moved to (900, 430)
Screenshot: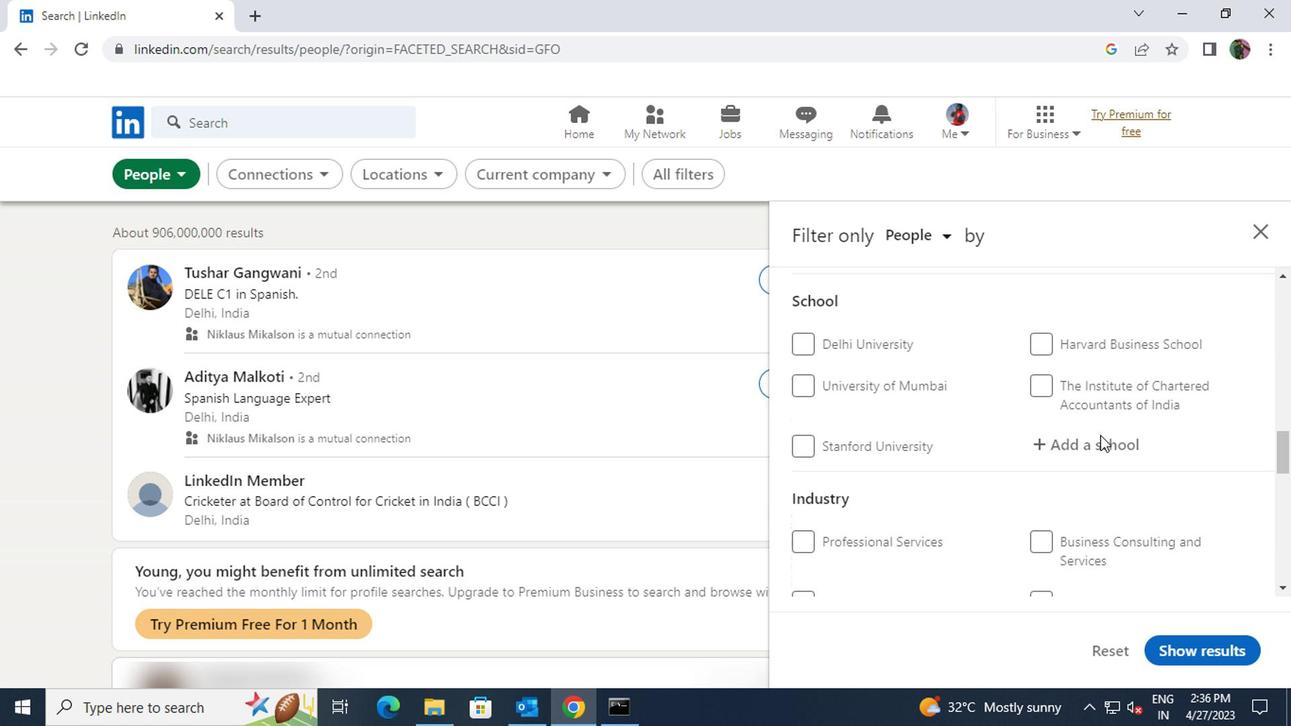 
Action: Mouse pressed left at (900, 430)
Screenshot: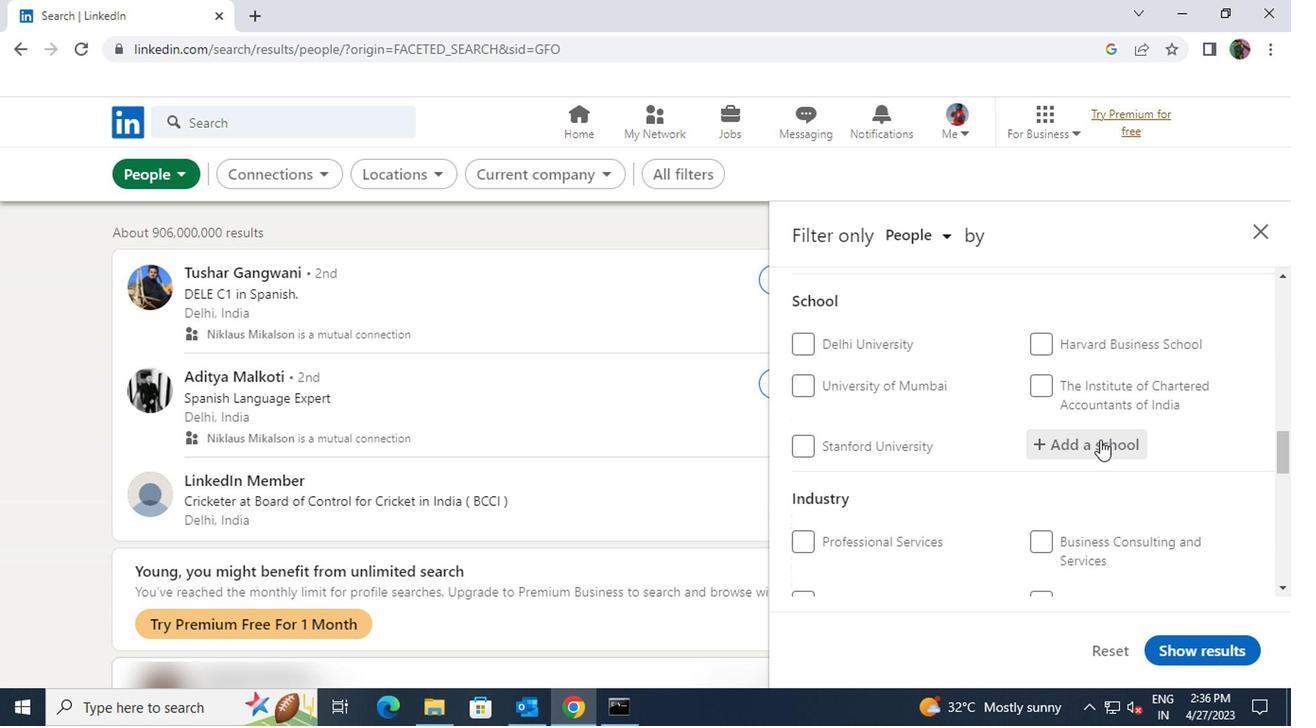 
Action: Key pressed <Key.shift>KARP
Screenshot: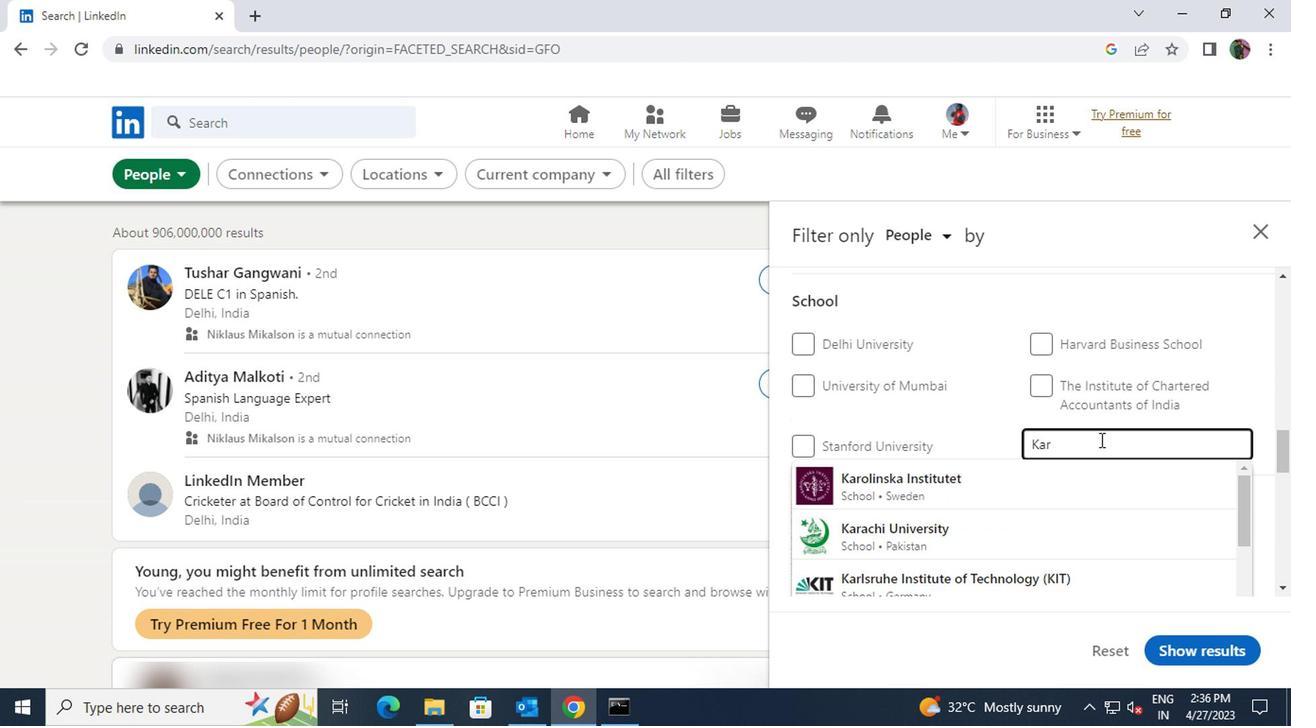 
Action: Mouse moved to (879, 500)
Screenshot: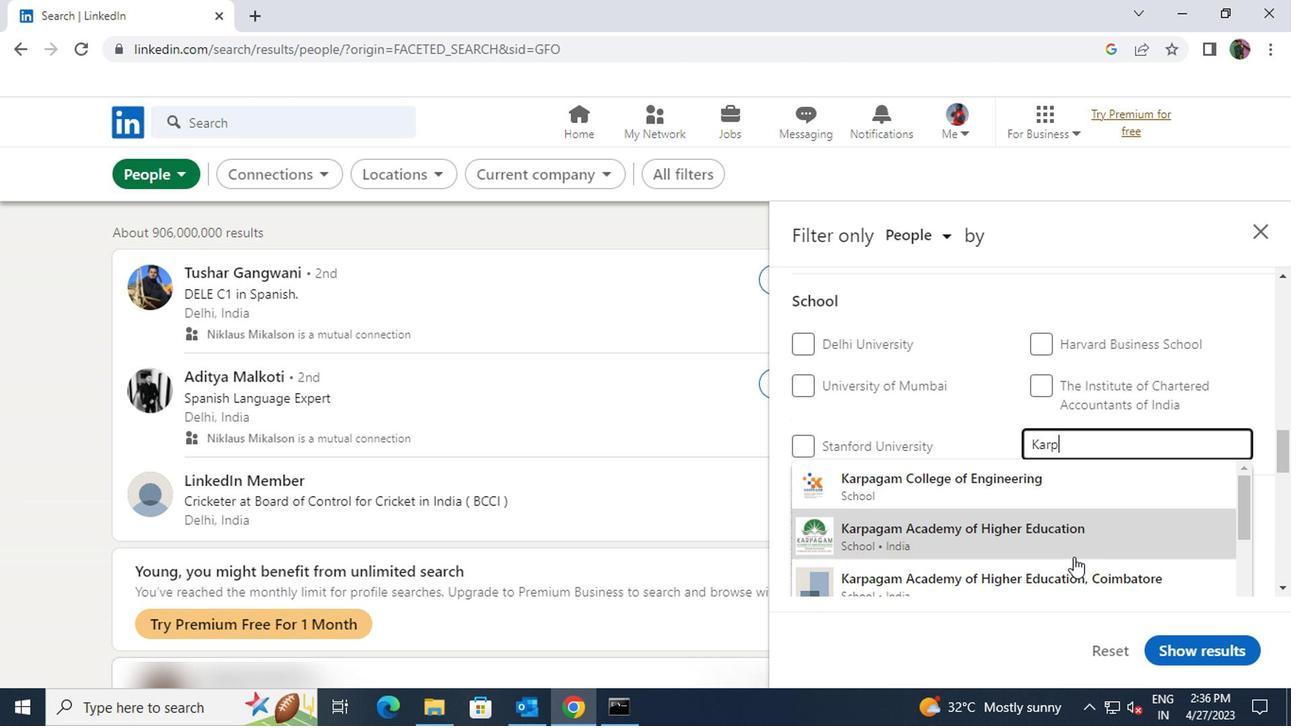 
Action: Mouse pressed left at (879, 500)
Screenshot: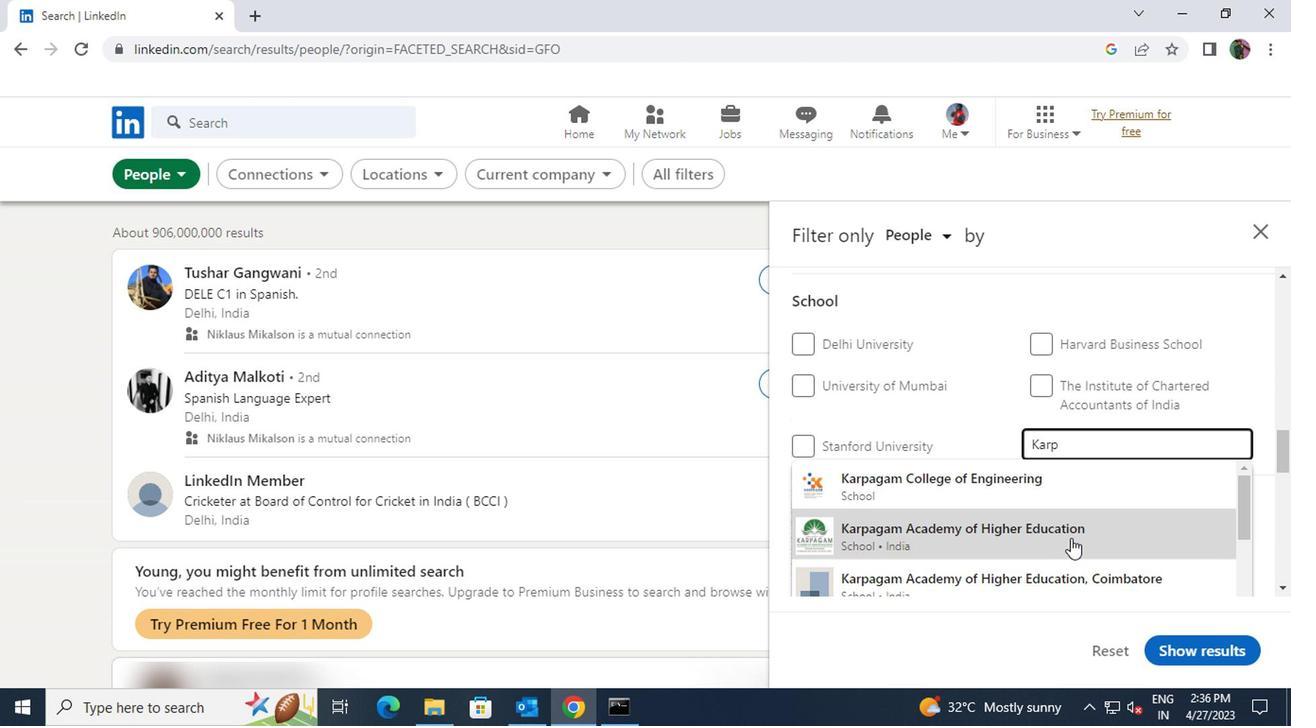 
Action: Mouse scrolled (879, 499) with delta (0, 0)
Screenshot: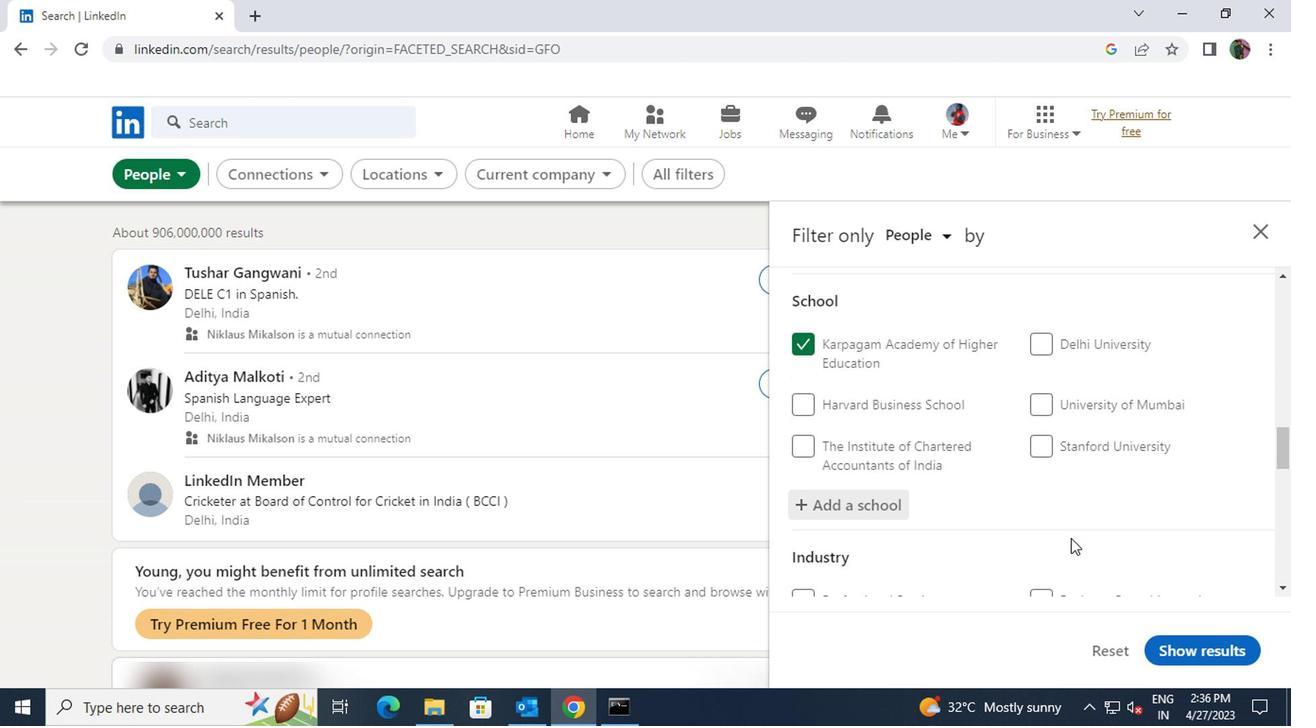 
Action: Mouse scrolled (879, 499) with delta (0, 0)
Screenshot: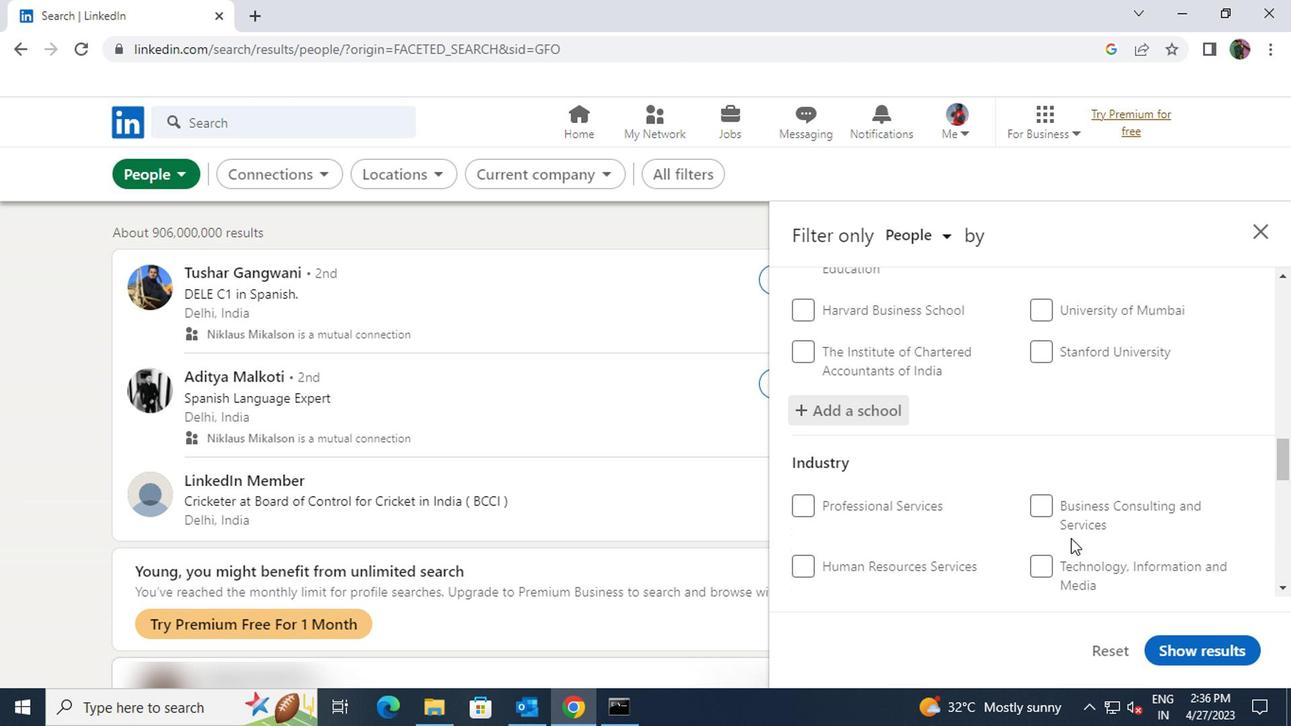 
Action: Mouse moved to (880, 494)
Screenshot: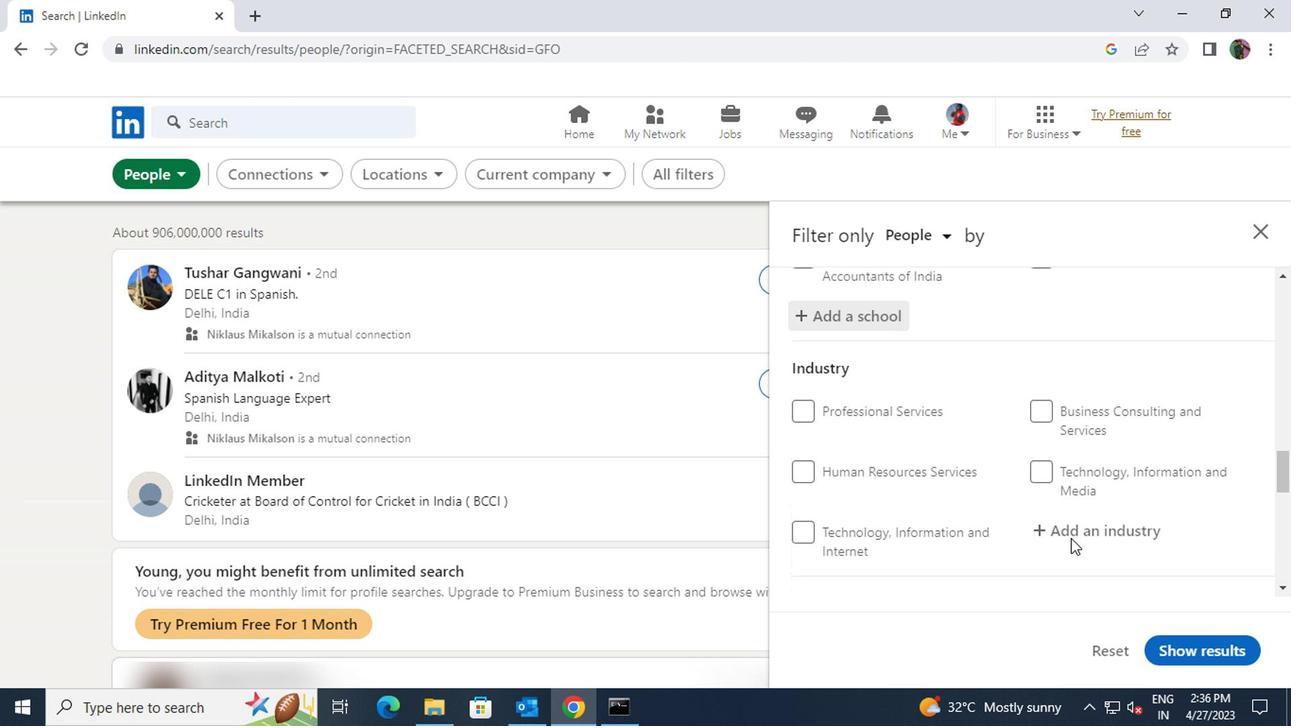 
Action: Mouse pressed left at (880, 494)
Screenshot: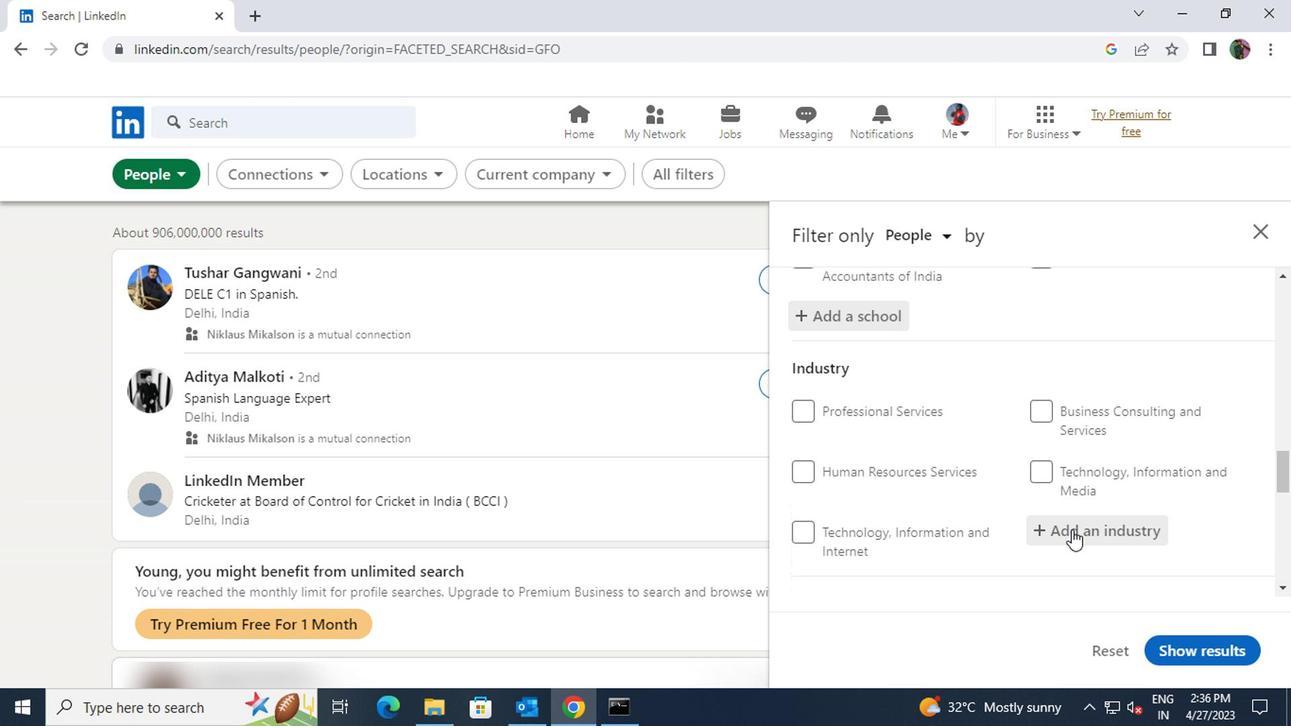 
Action: Key pressed <Key.shift>WHOLESALE<Key.space>LUX
Screenshot: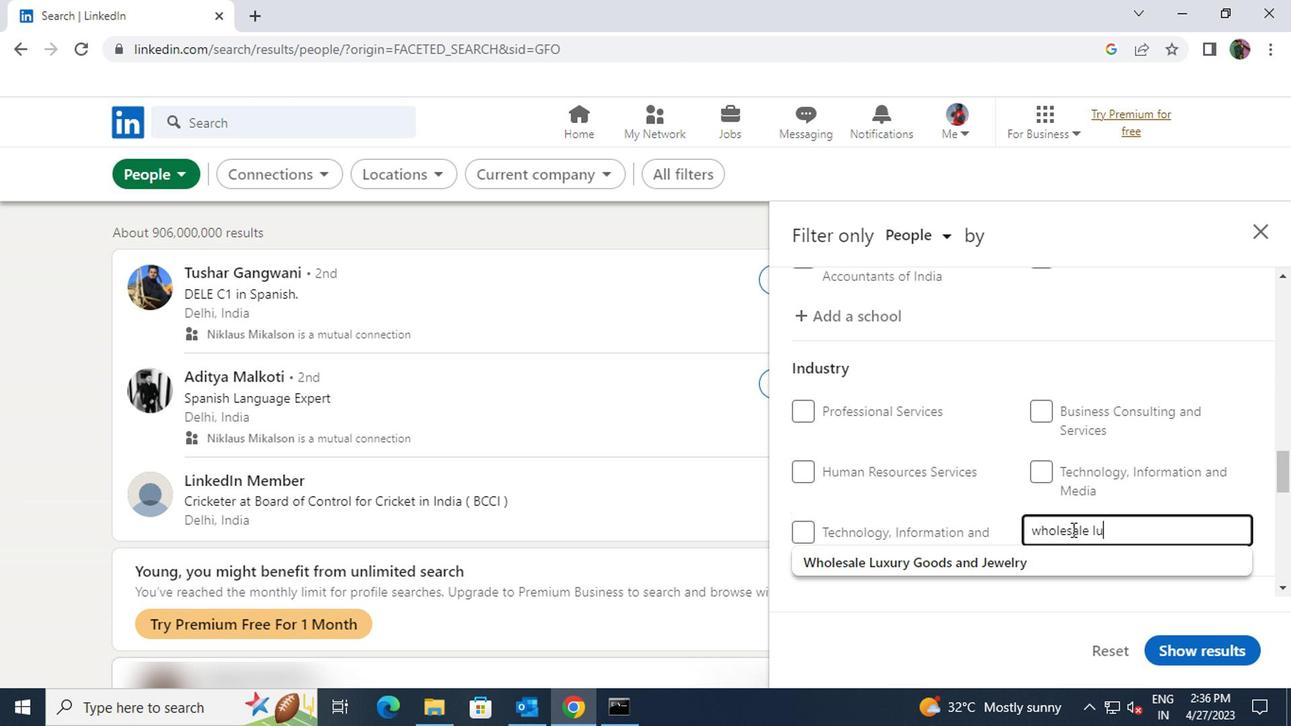 
Action: Mouse moved to (878, 512)
Screenshot: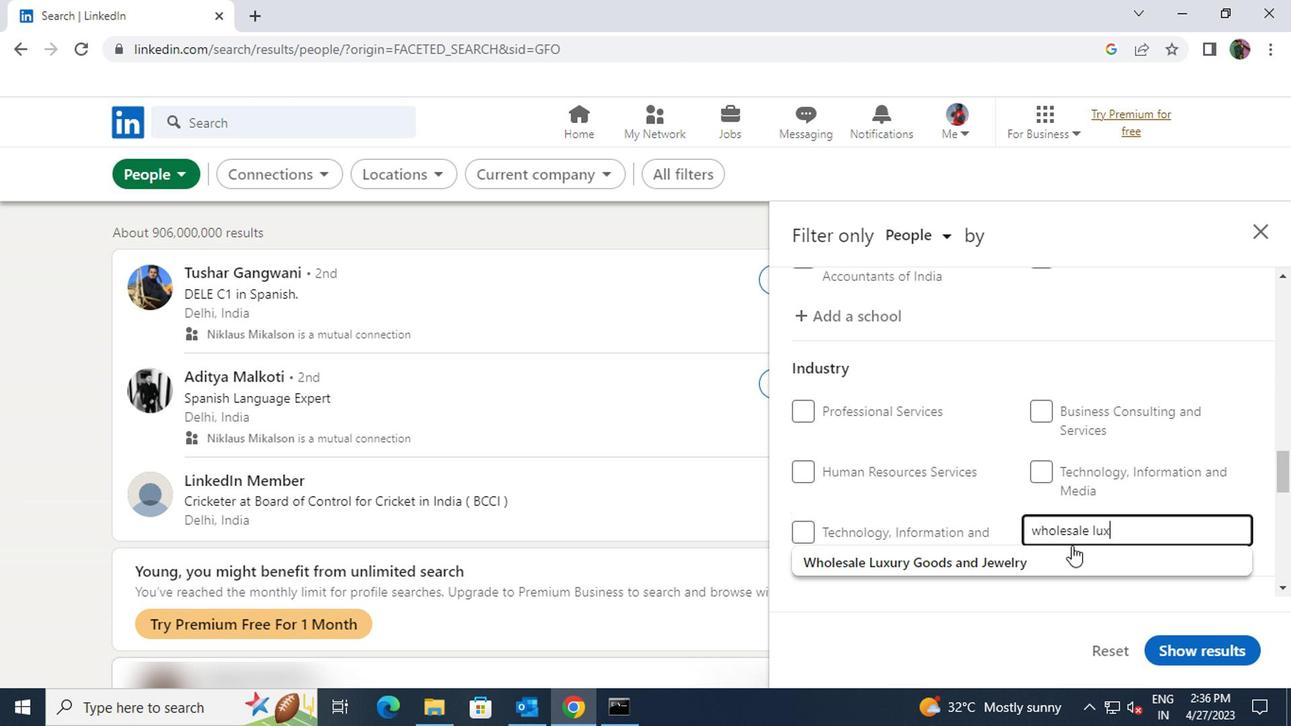 
Action: Mouse pressed left at (878, 512)
Screenshot: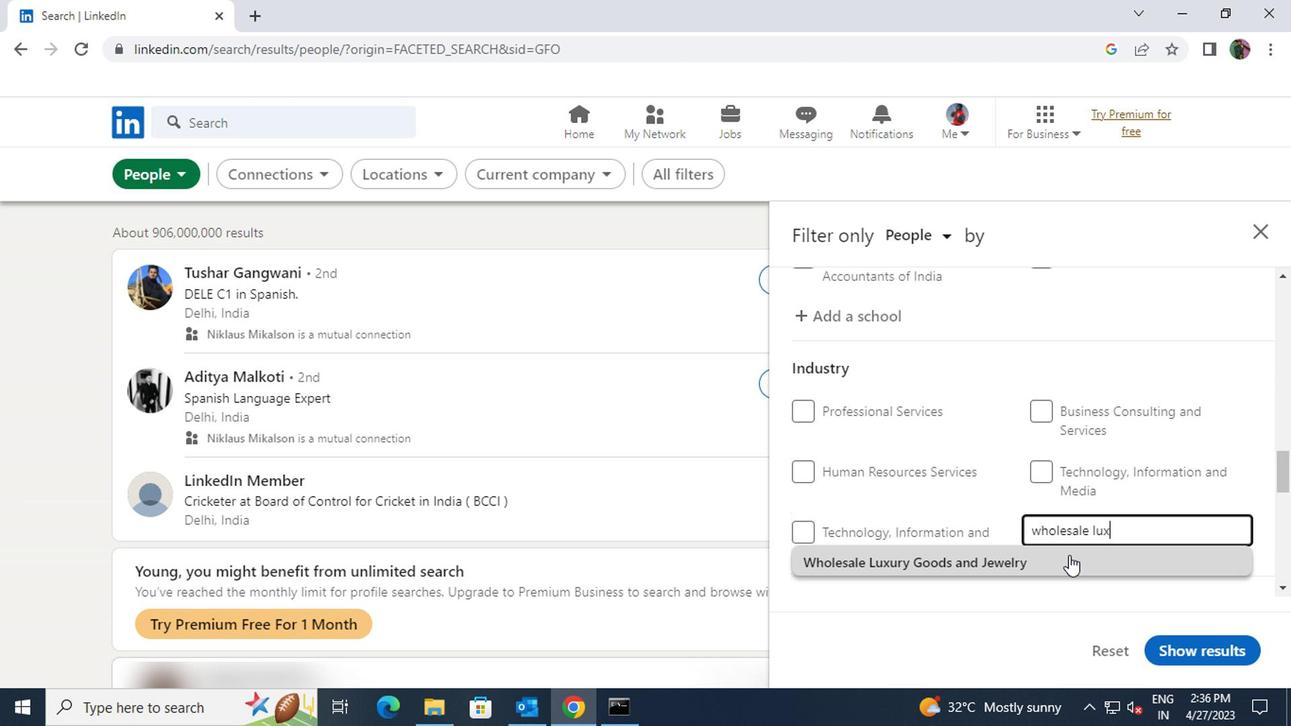 
Action: Mouse moved to (878, 509)
Screenshot: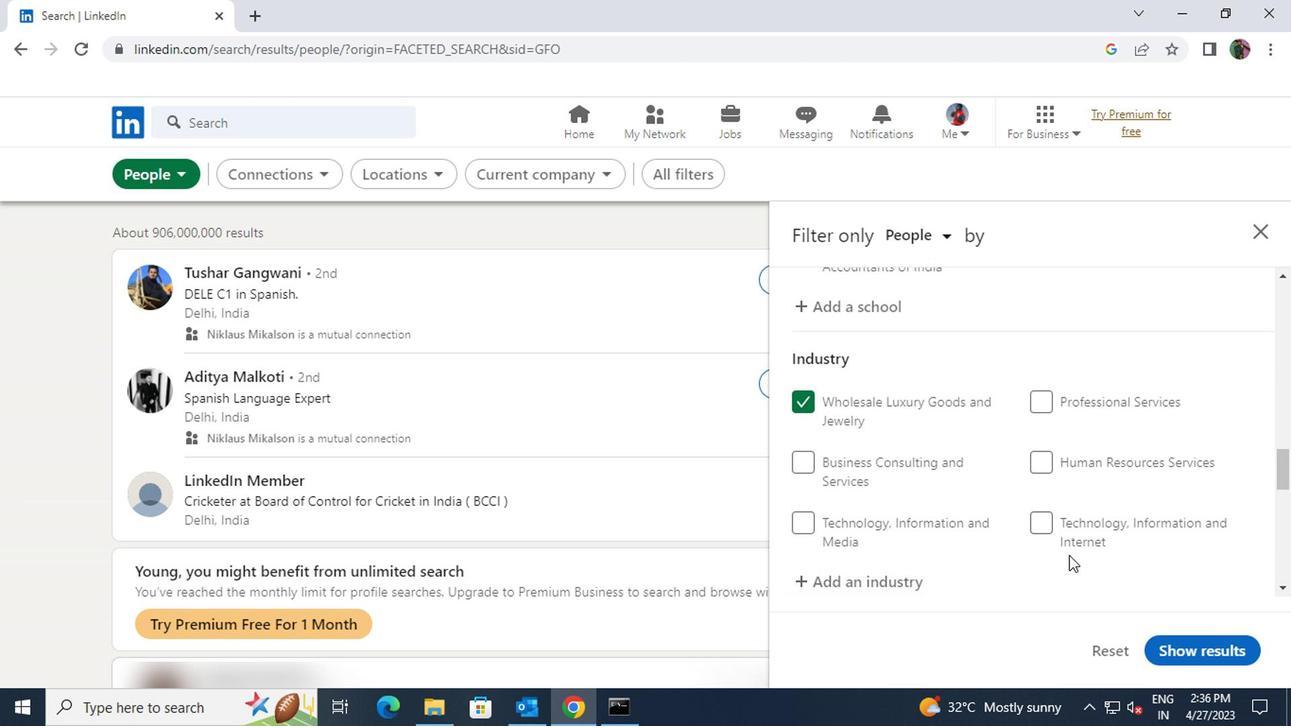 
Action: Mouse scrolled (878, 508) with delta (0, 0)
Screenshot: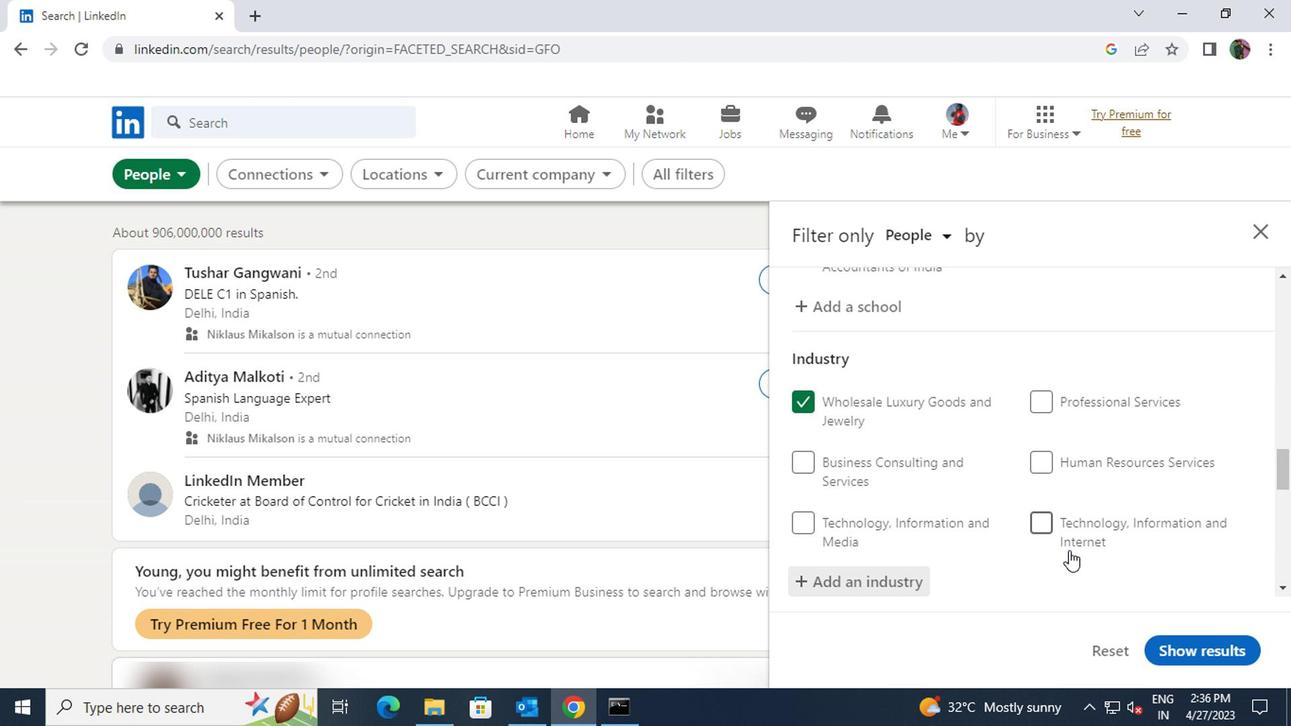 
Action: Mouse scrolled (878, 508) with delta (0, 0)
Screenshot: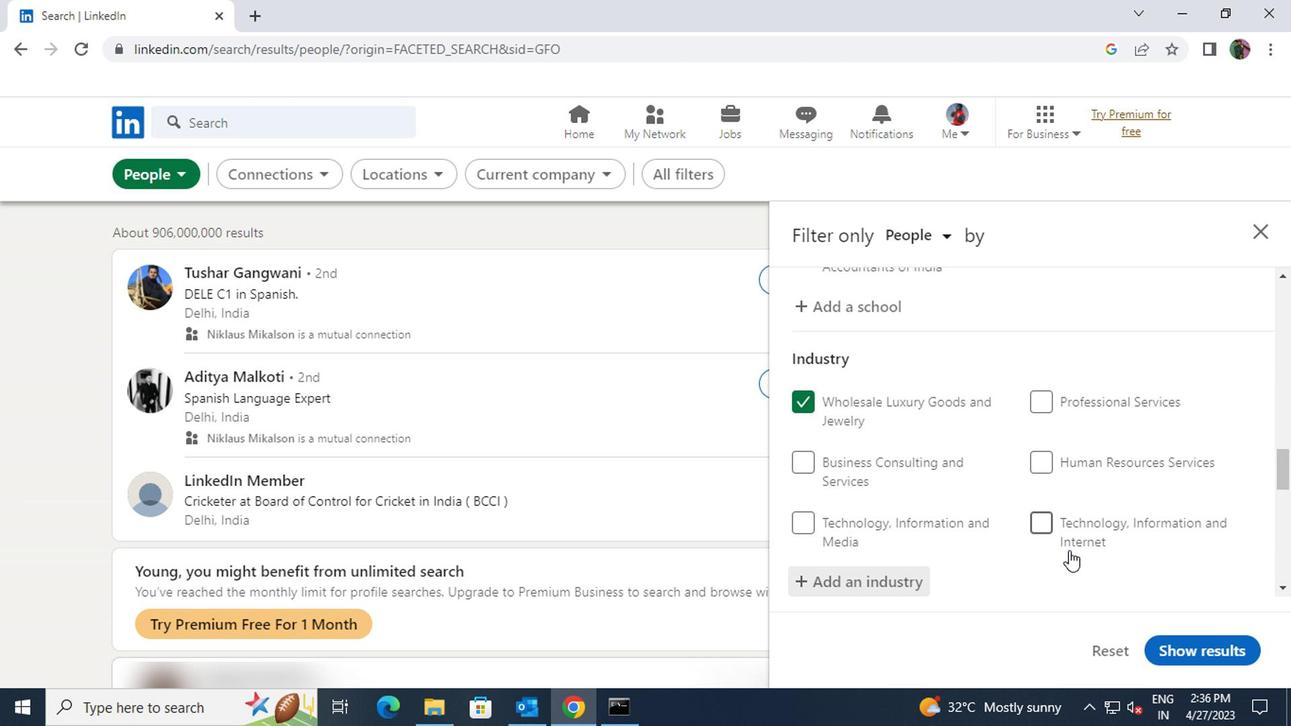 
Action: Mouse moved to (862, 465)
Screenshot: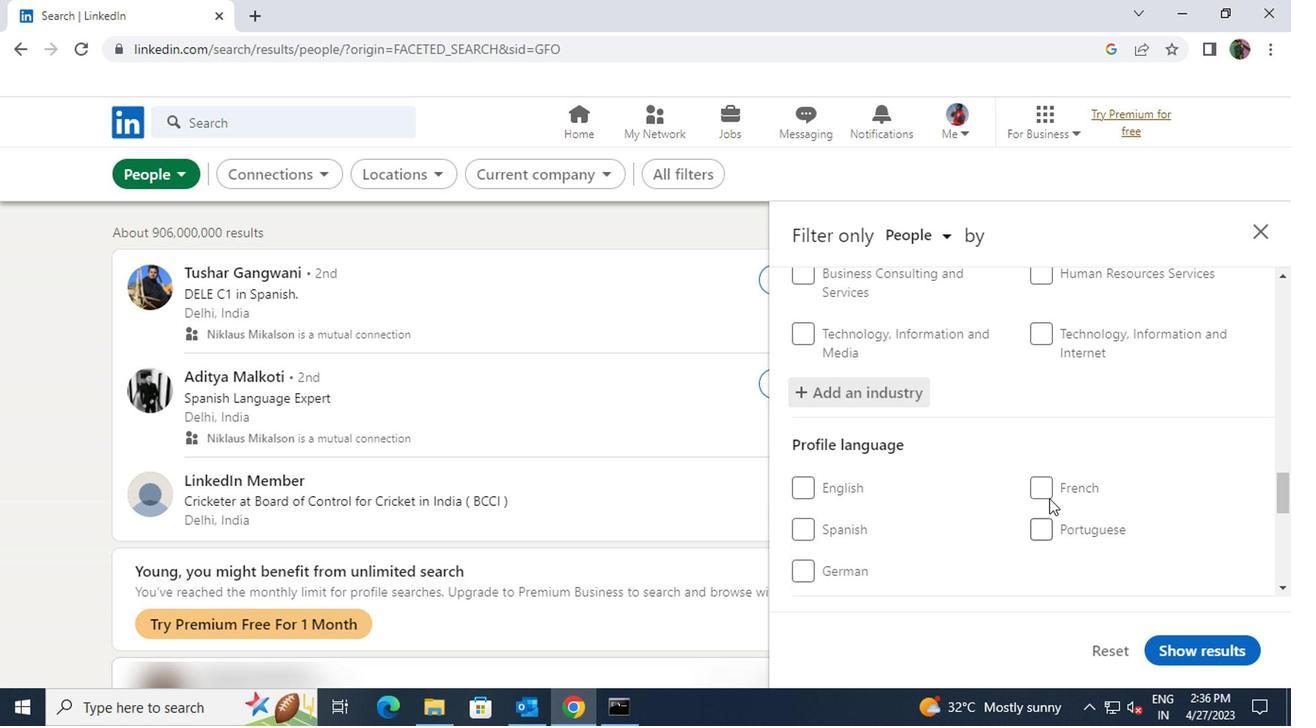 
Action: Mouse pressed left at (862, 465)
Screenshot: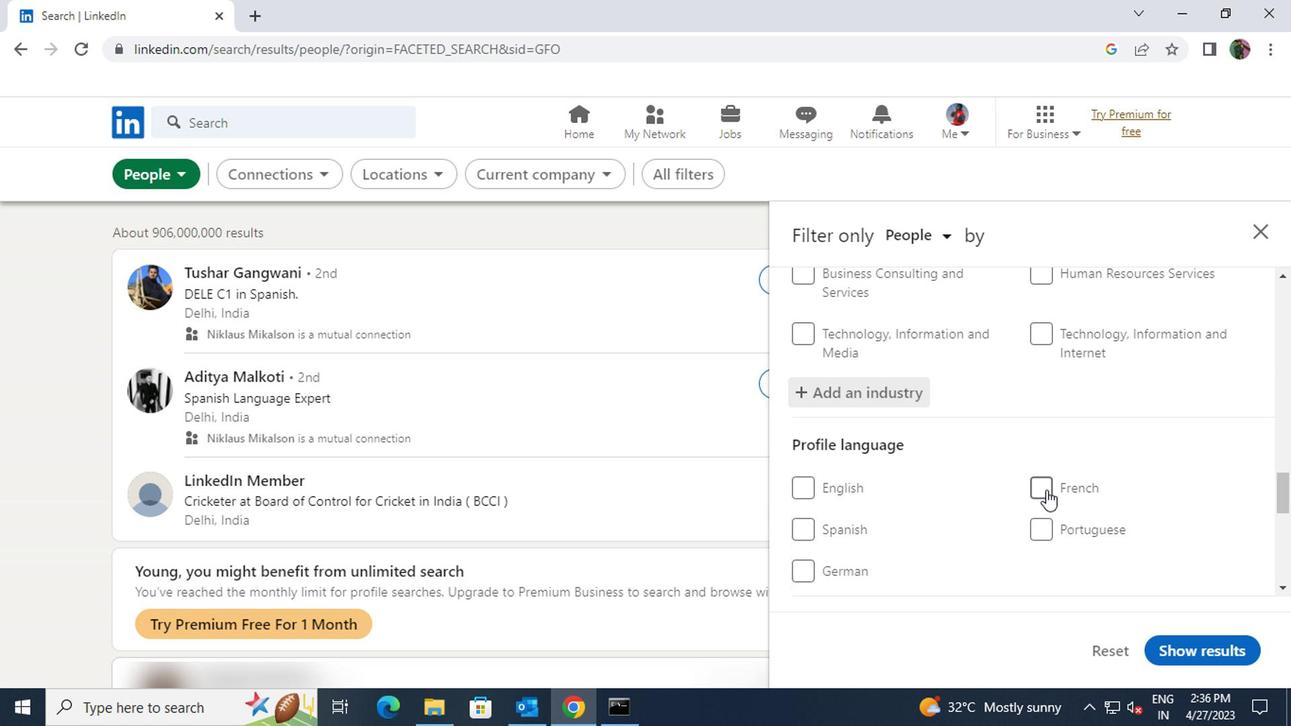 
Action: Mouse moved to (856, 523)
Screenshot: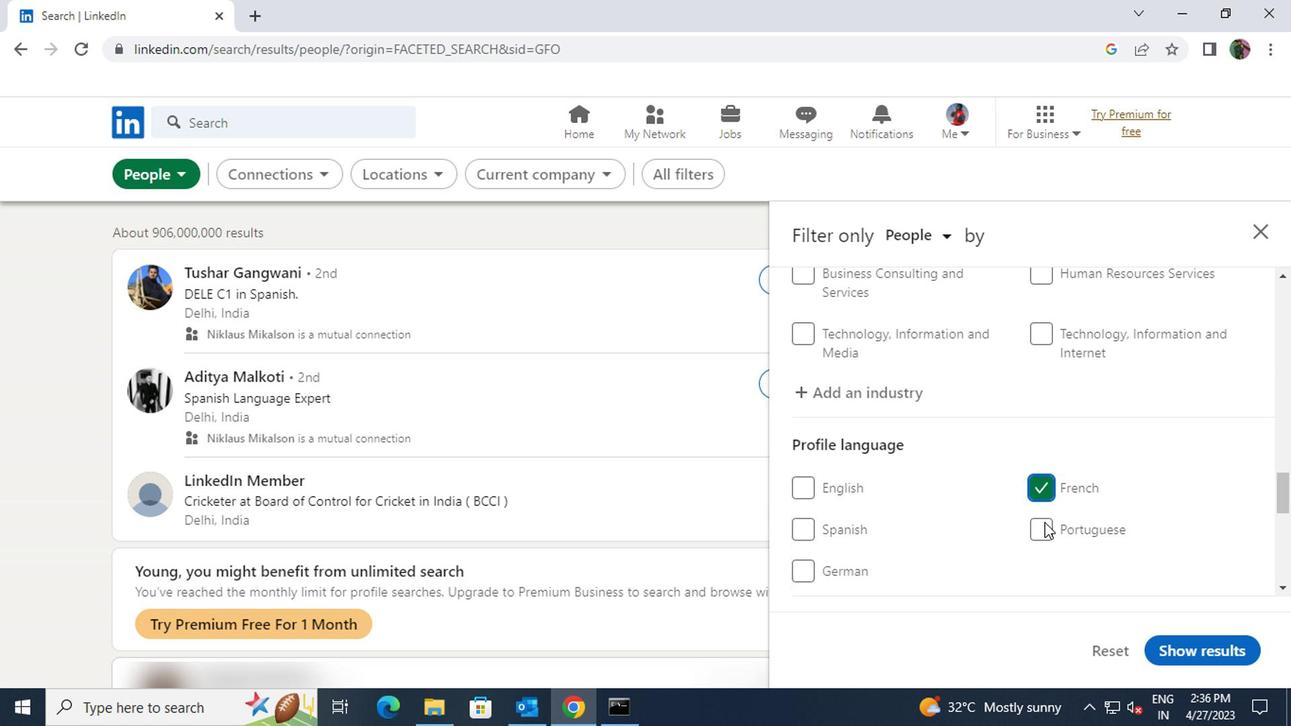 
Action: Mouse scrolled (856, 523) with delta (0, 0)
Screenshot: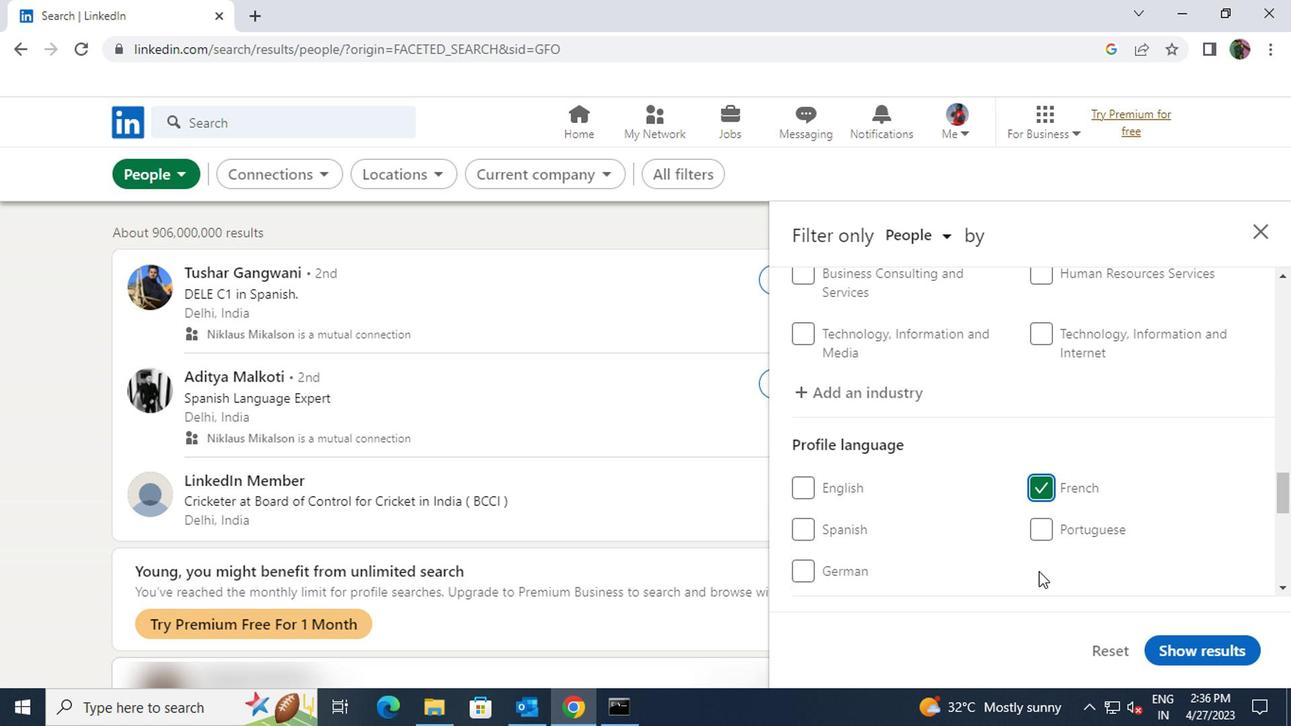 
Action: Mouse scrolled (856, 523) with delta (0, 0)
Screenshot: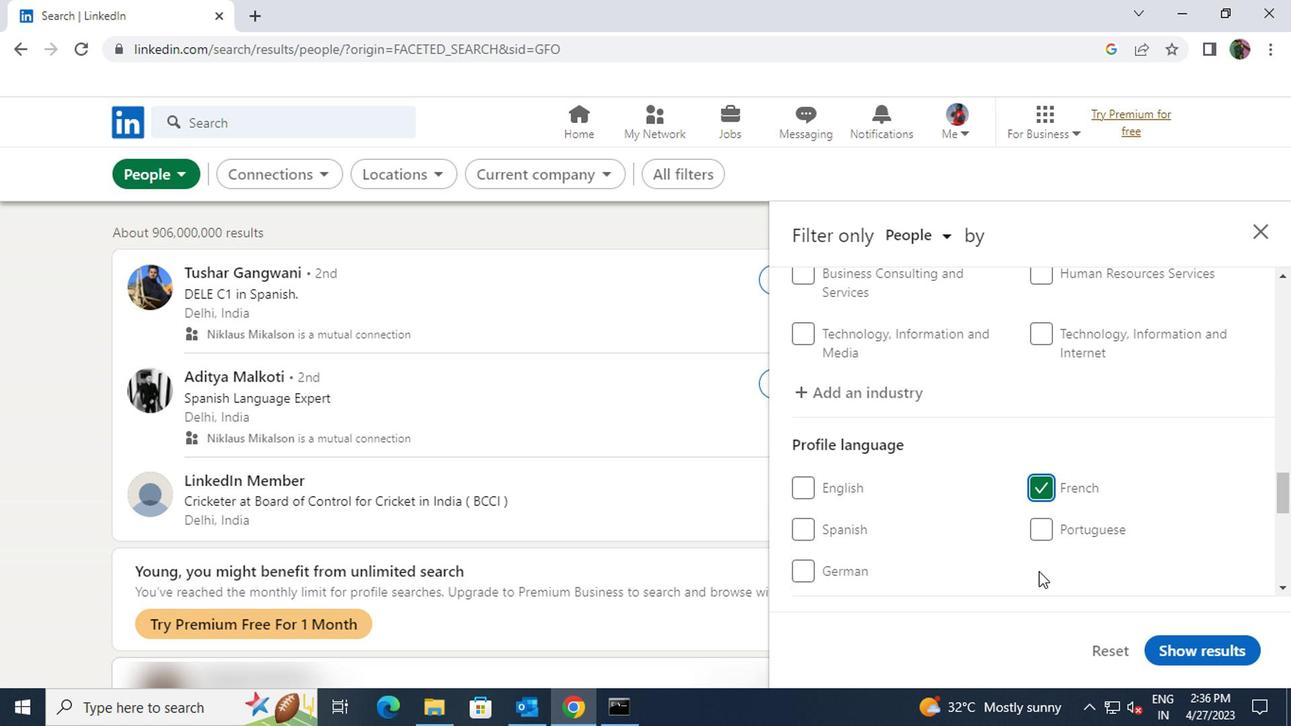 
Action: Mouse moved to (856, 521)
Screenshot: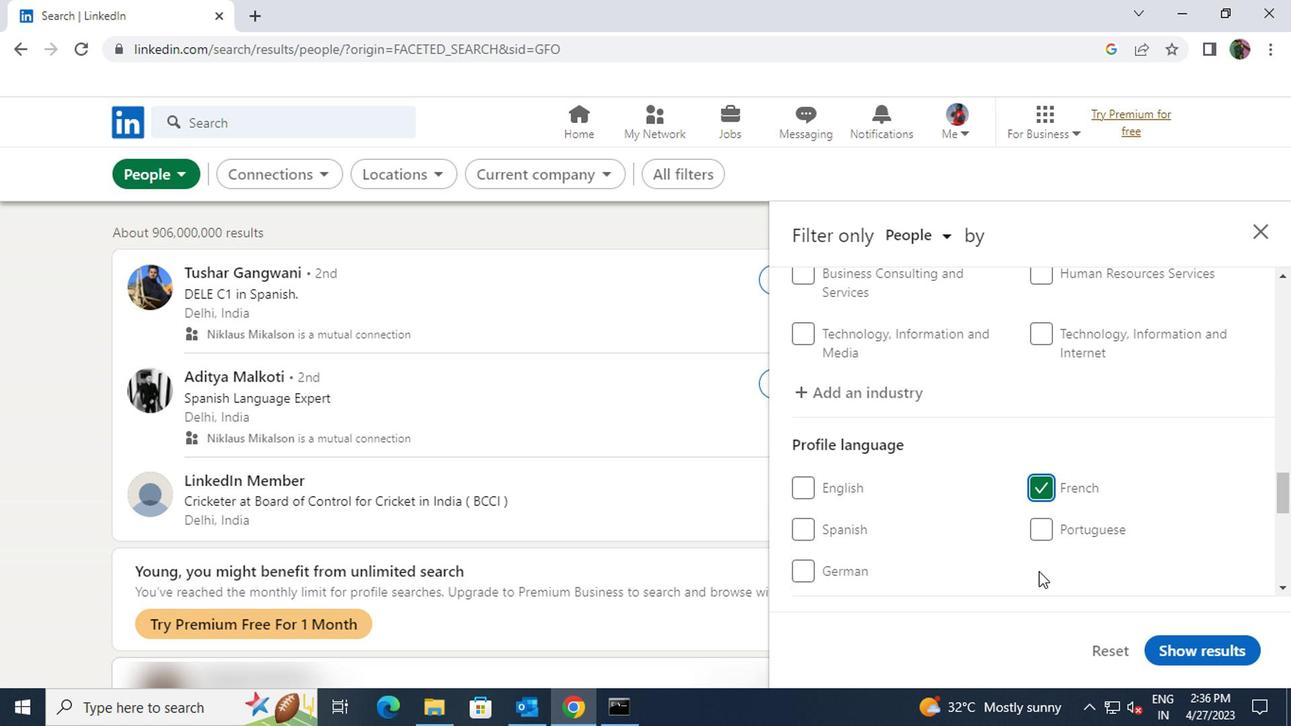 
Action: Mouse scrolled (856, 521) with delta (0, 0)
Screenshot: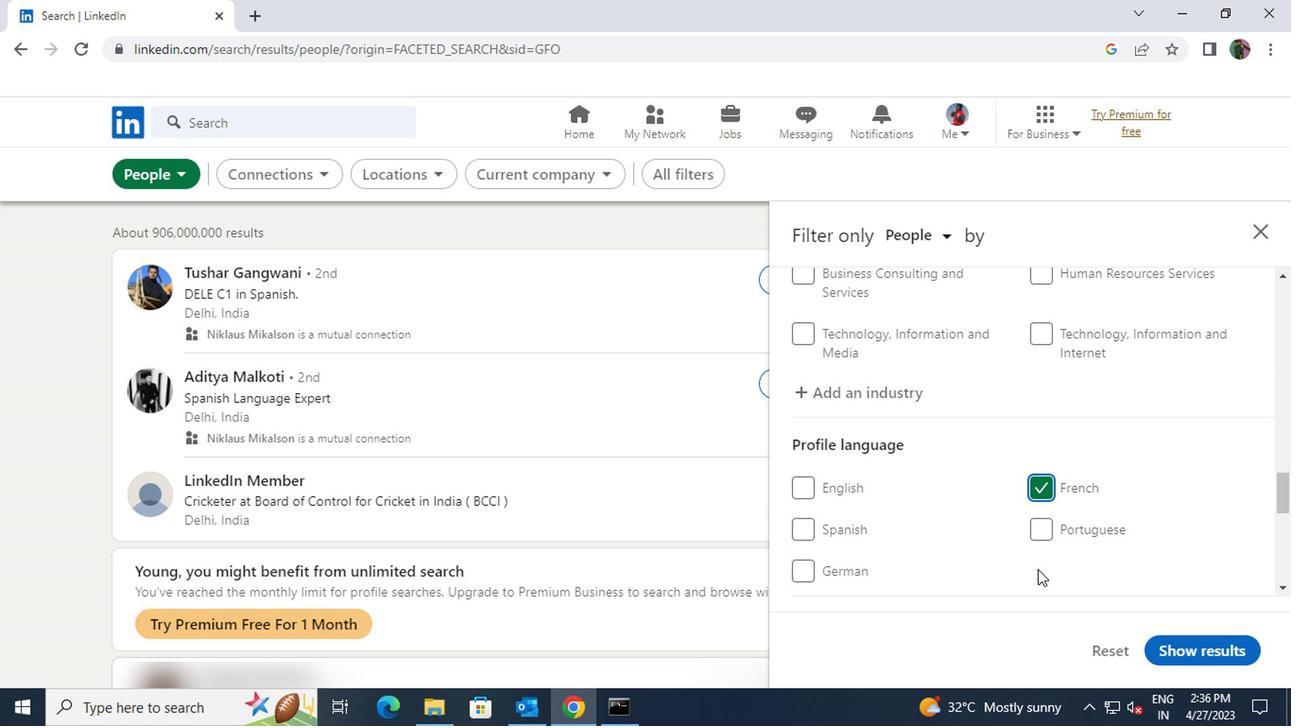 
Action: Mouse scrolled (856, 521) with delta (0, 0)
Screenshot: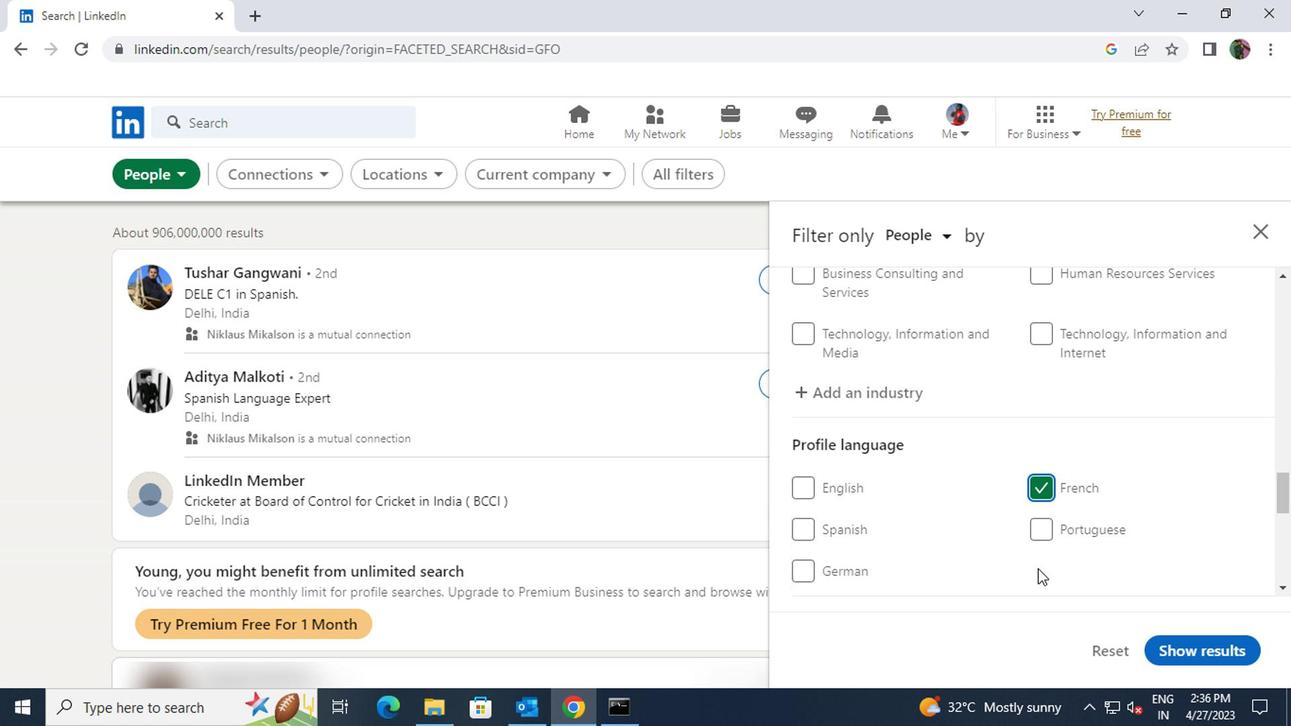 
Action: Mouse moved to (868, 462)
Screenshot: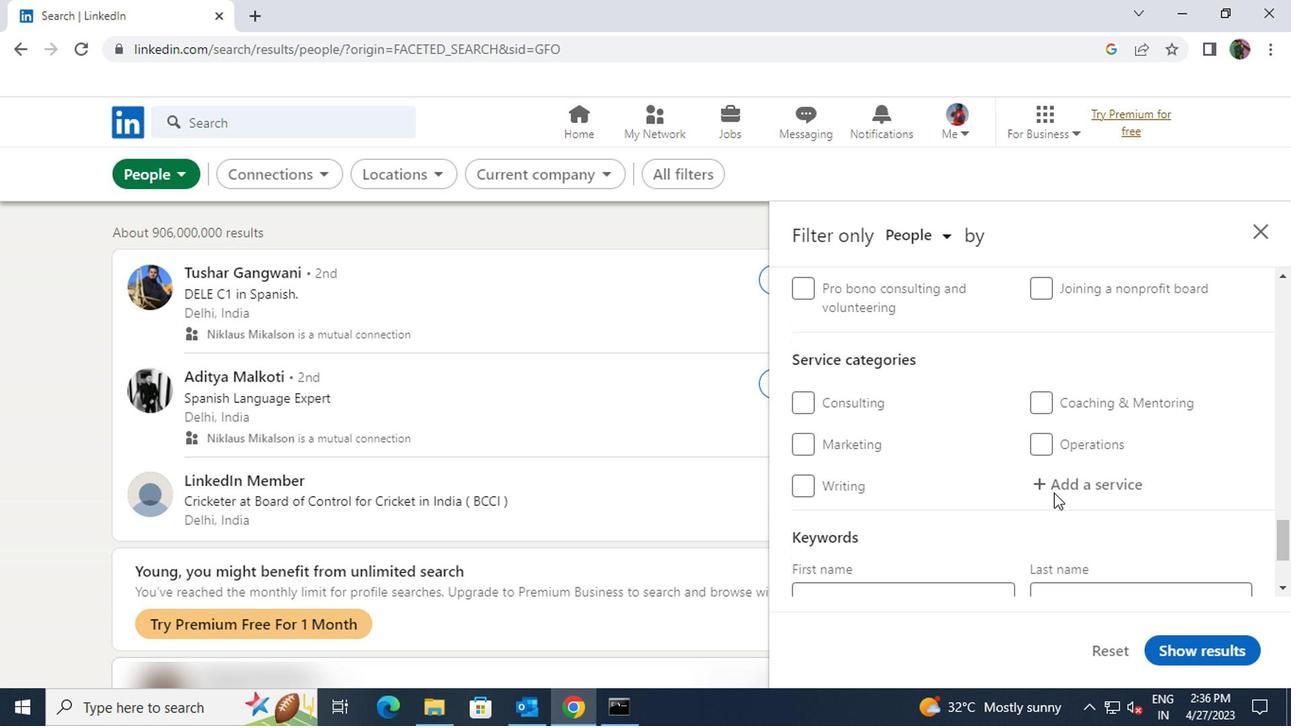 
Action: Mouse pressed left at (868, 462)
Screenshot: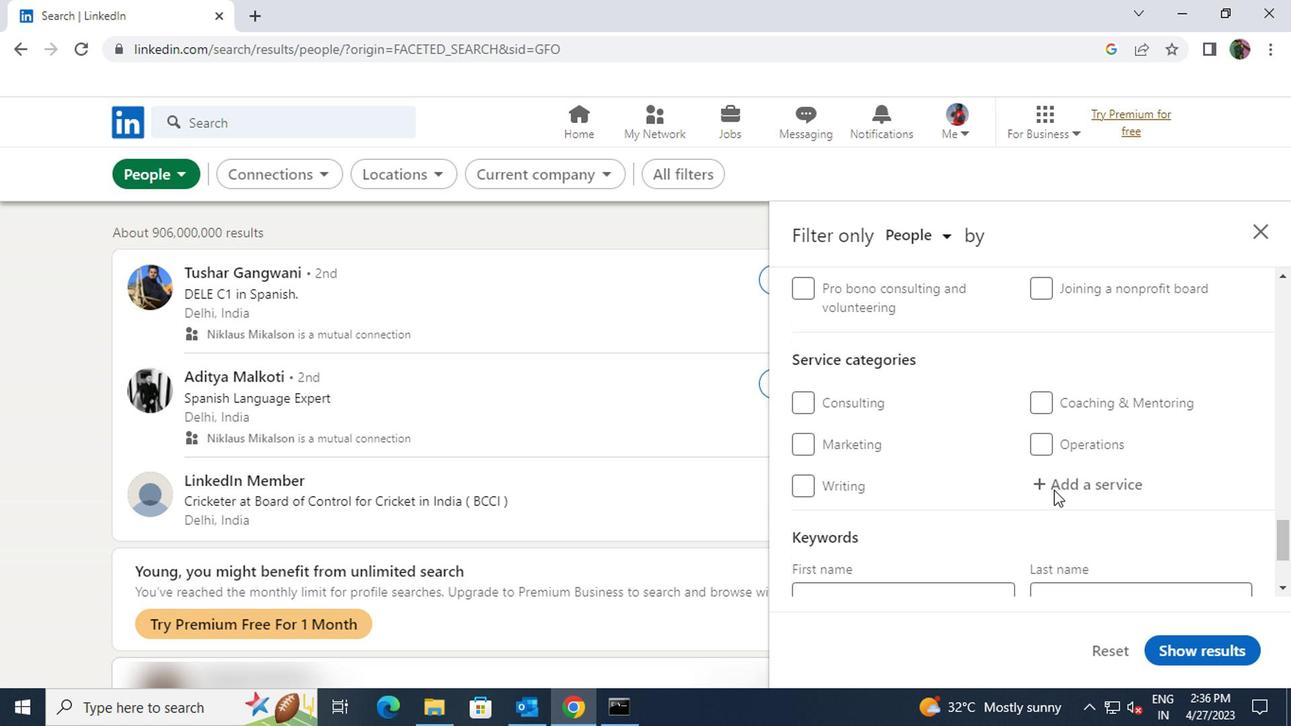 
Action: Key pressed <Key.shift>TRANS
Screenshot: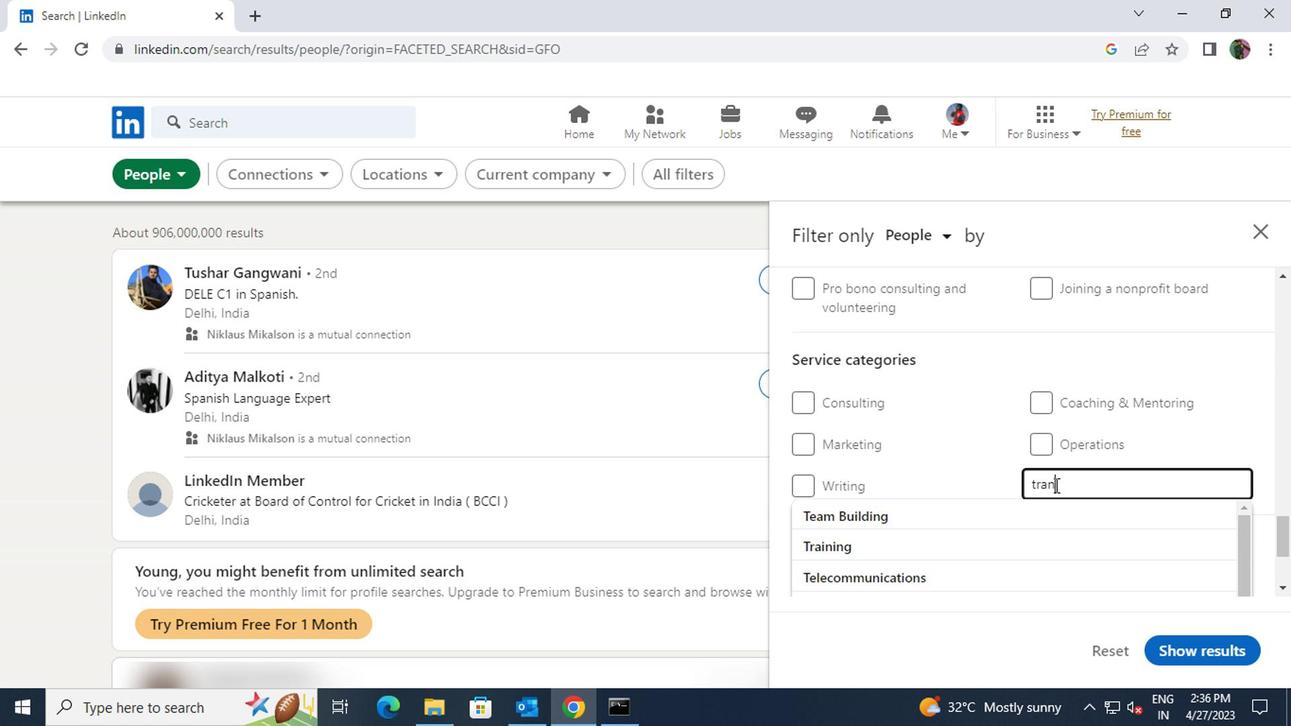 
Action: Mouse moved to (866, 472)
Screenshot: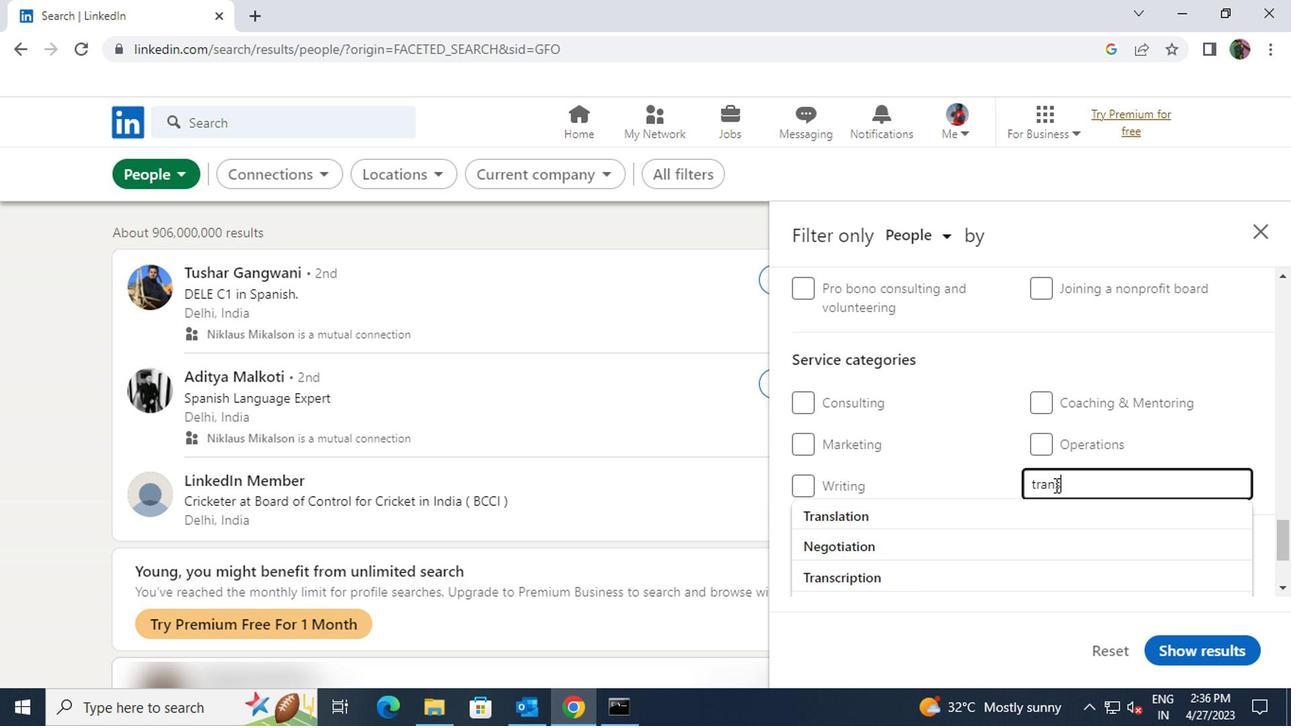 
Action: Mouse pressed left at (866, 472)
Screenshot: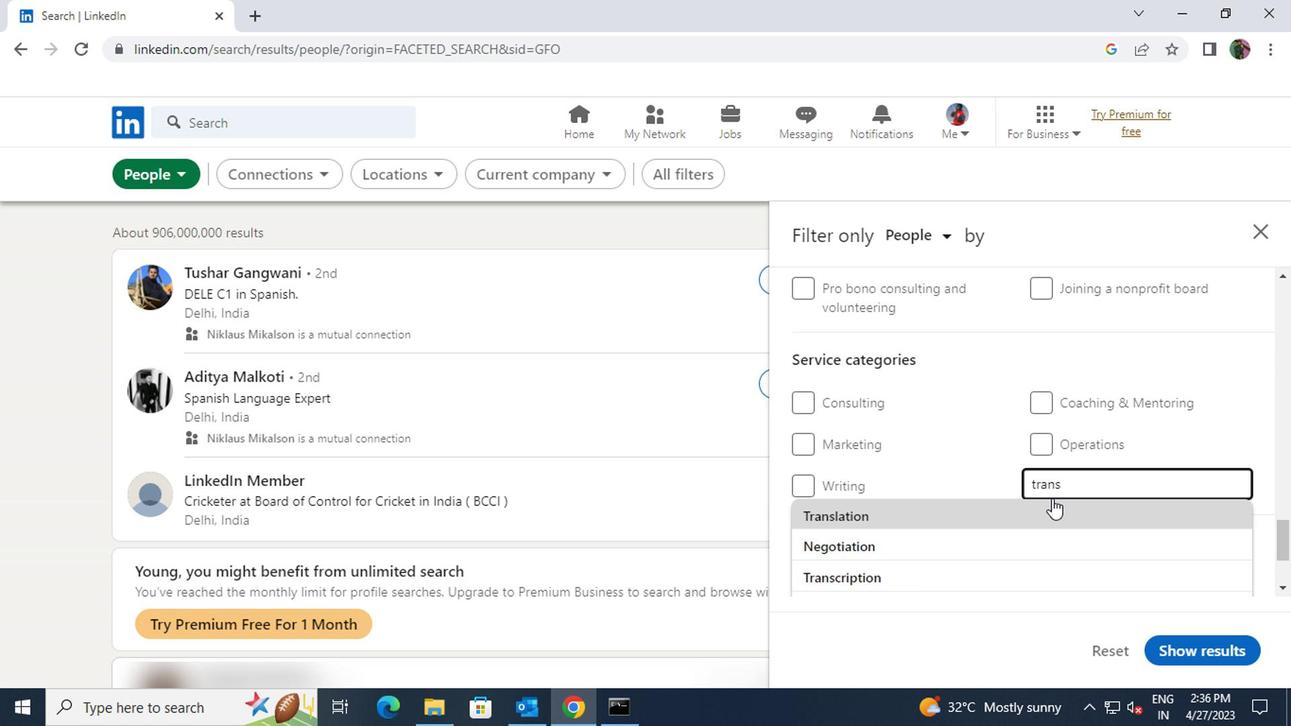 
Action: Mouse scrolled (866, 471) with delta (0, 0)
Screenshot: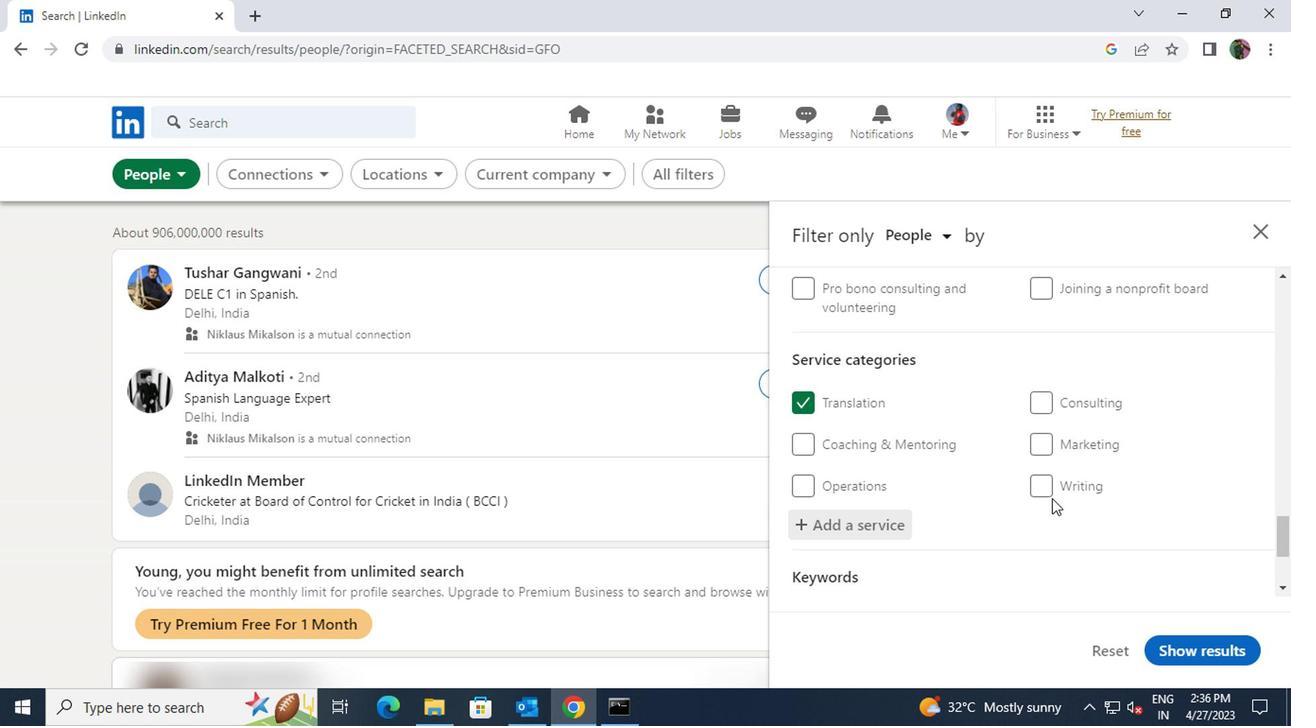 
Action: Mouse scrolled (866, 471) with delta (0, 0)
Screenshot: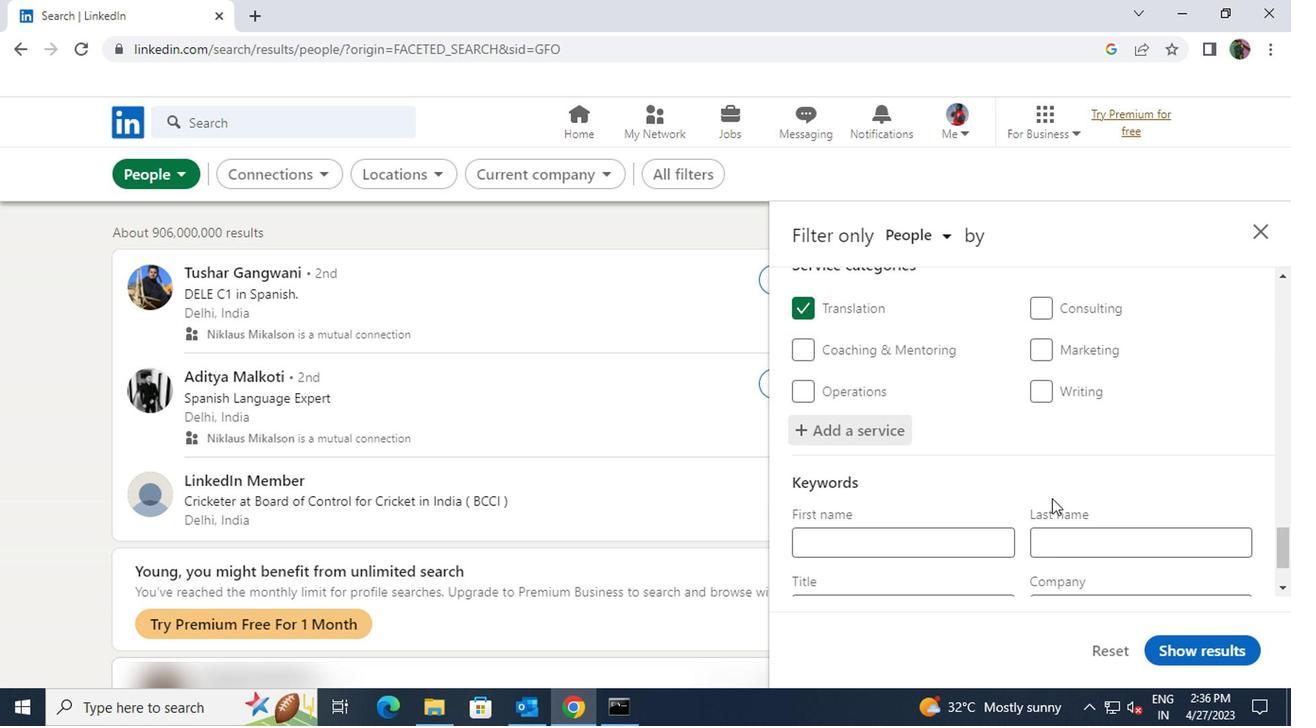 
Action: Mouse moved to (824, 482)
Screenshot: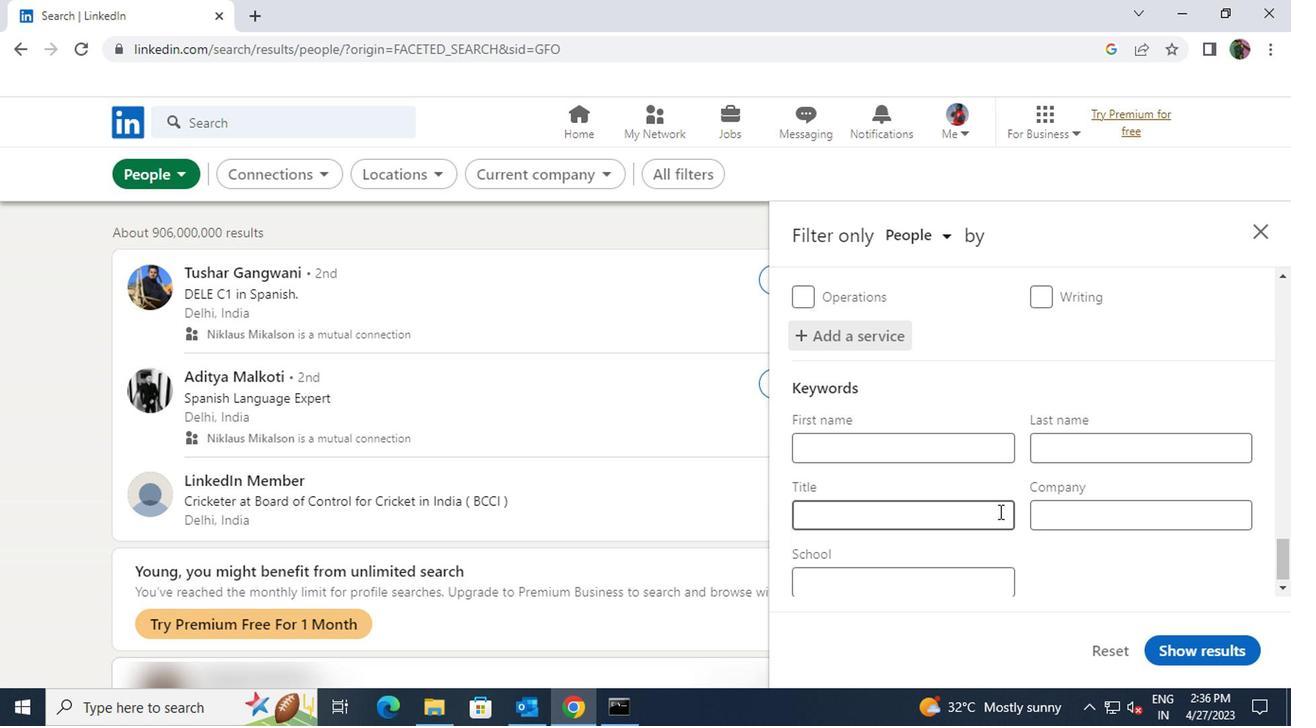 
Action: Mouse pressed left at (824, 482)
Screenshot: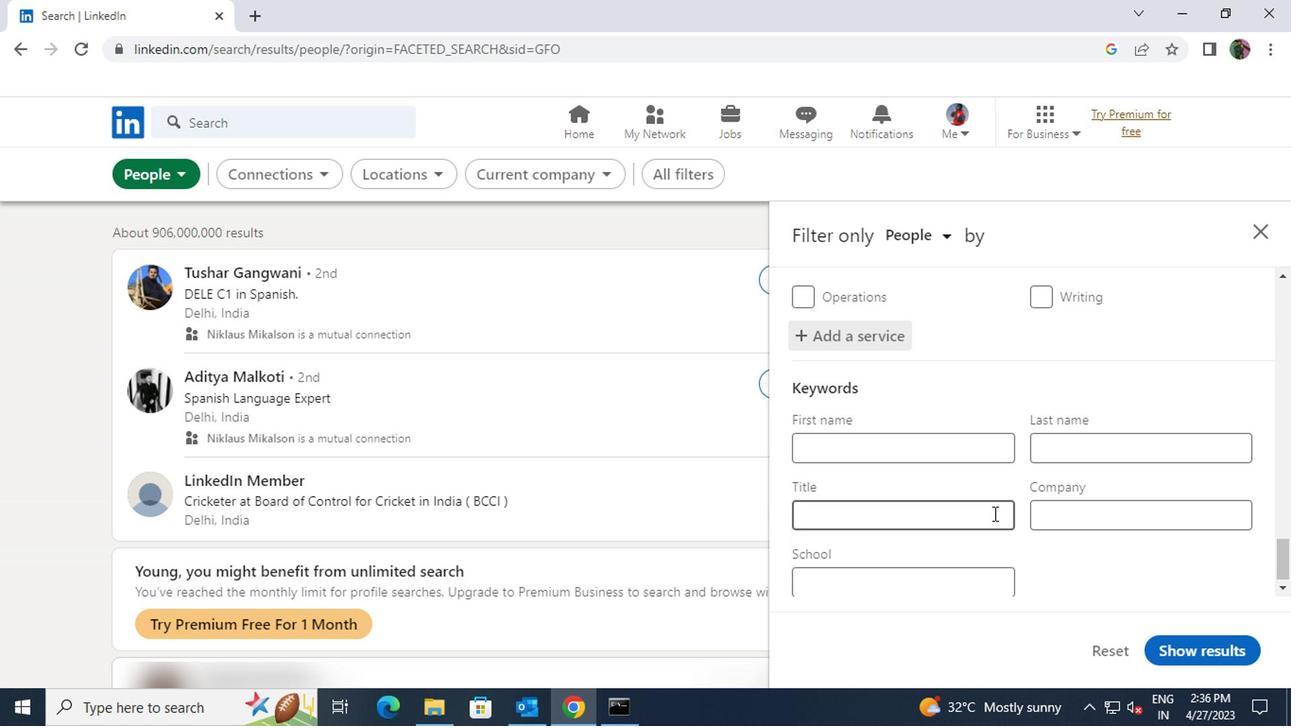 
Action: Key pressed <Key.shift>CONTENT<Key.space>CREATOR
Screenshot: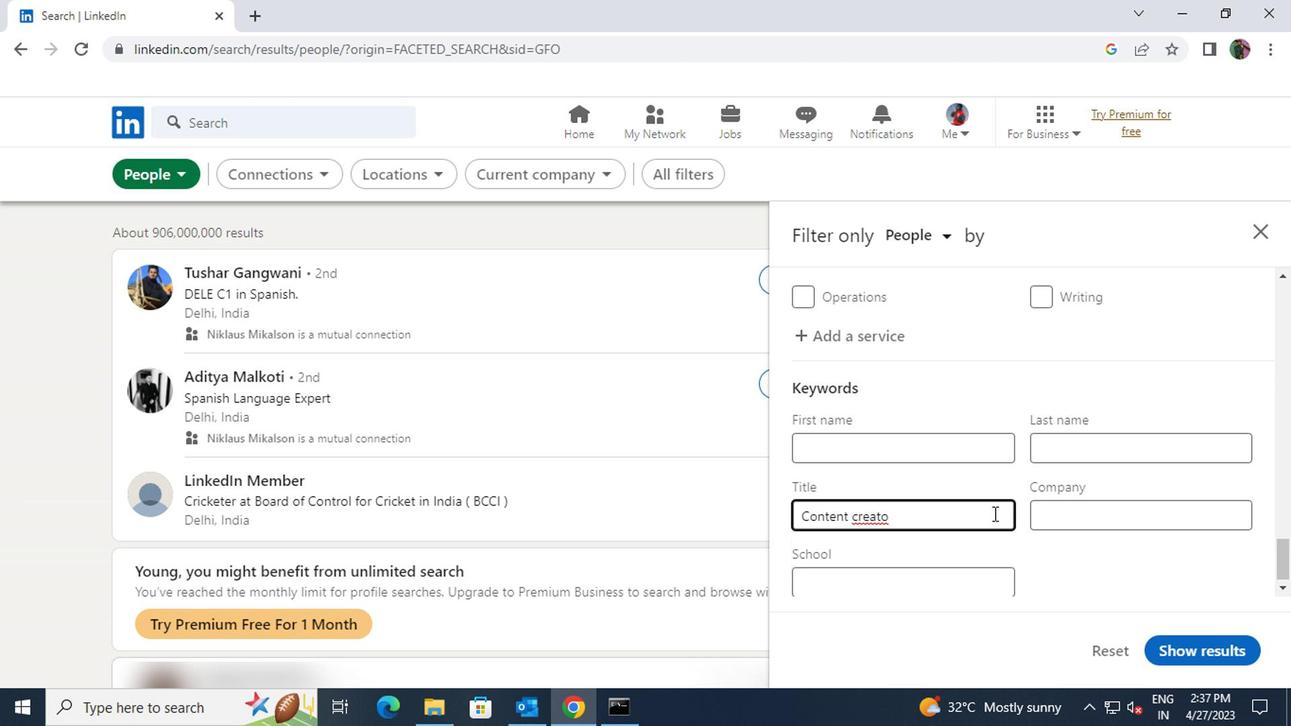 
Action: Mouse moved to (949, 573)
Screenshot: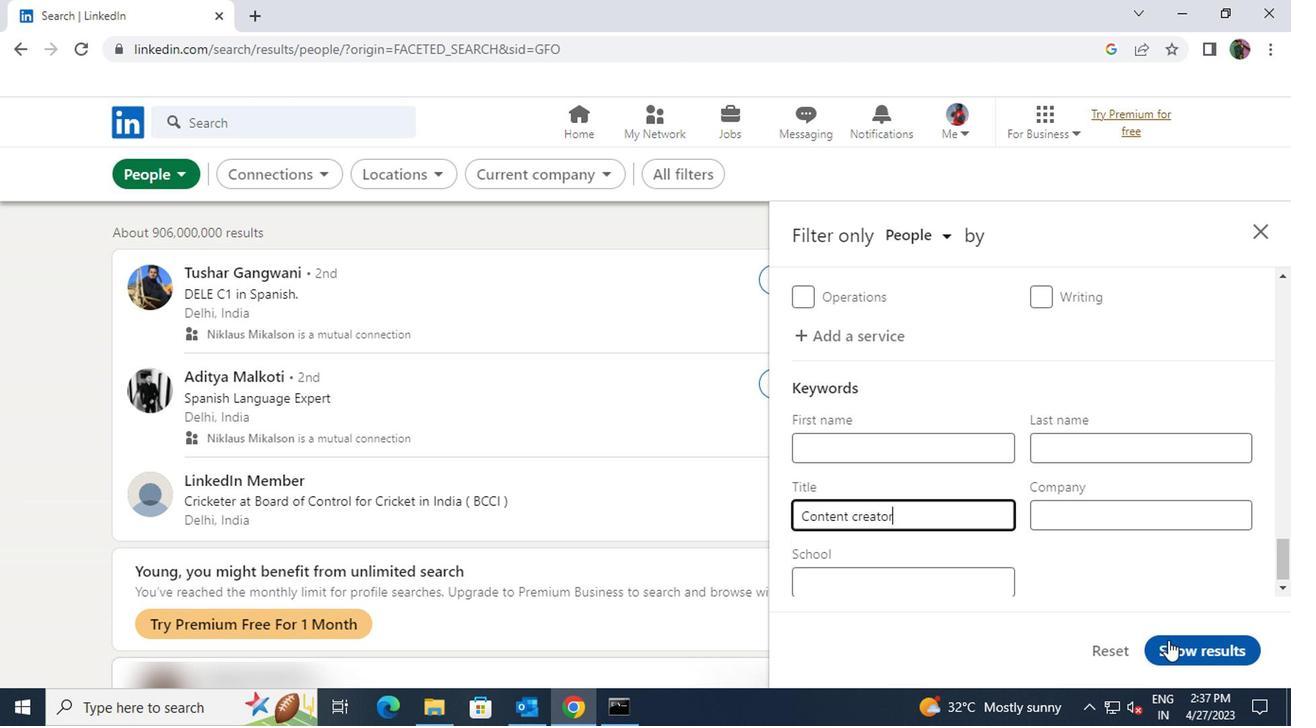 
Action: Mouse pressed left at (949, 573)
Screenshot: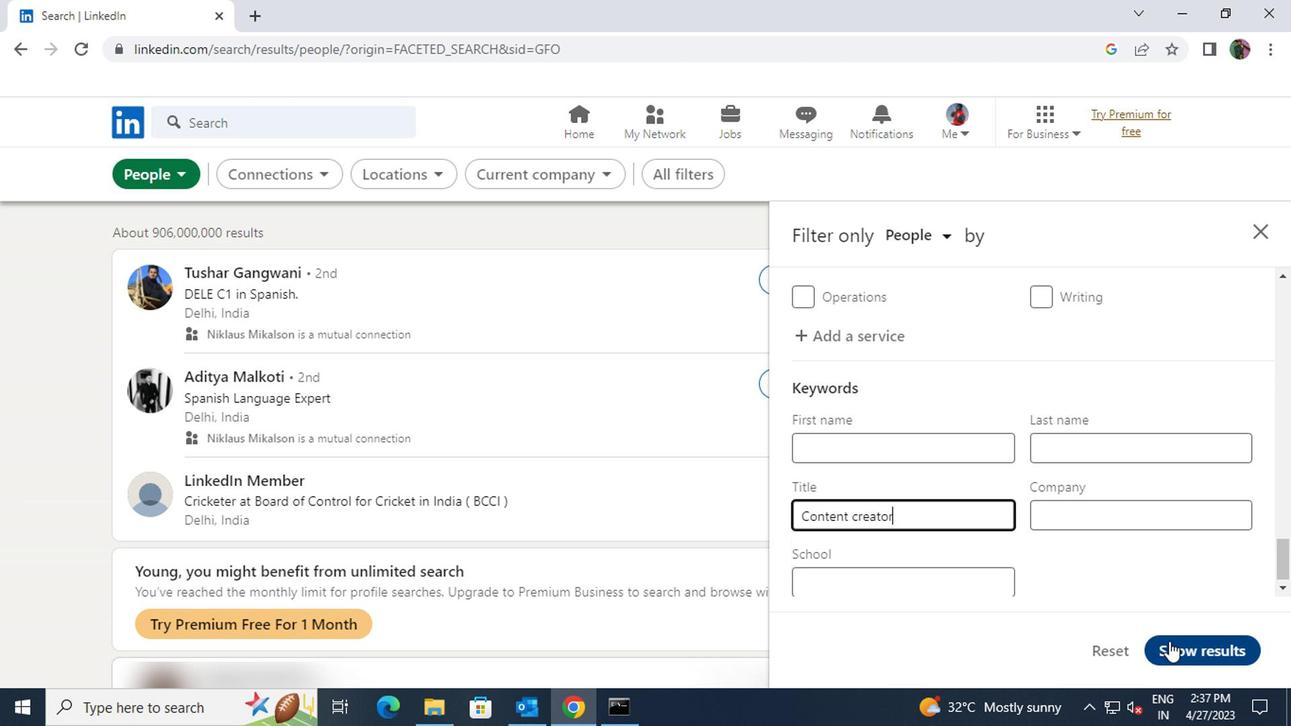 
